 Task: Add a condition where "Skills Is Current's user's skills" in unsolved tickets in your groups.
Action: Mouse moved to (154, 535)
Screenshot: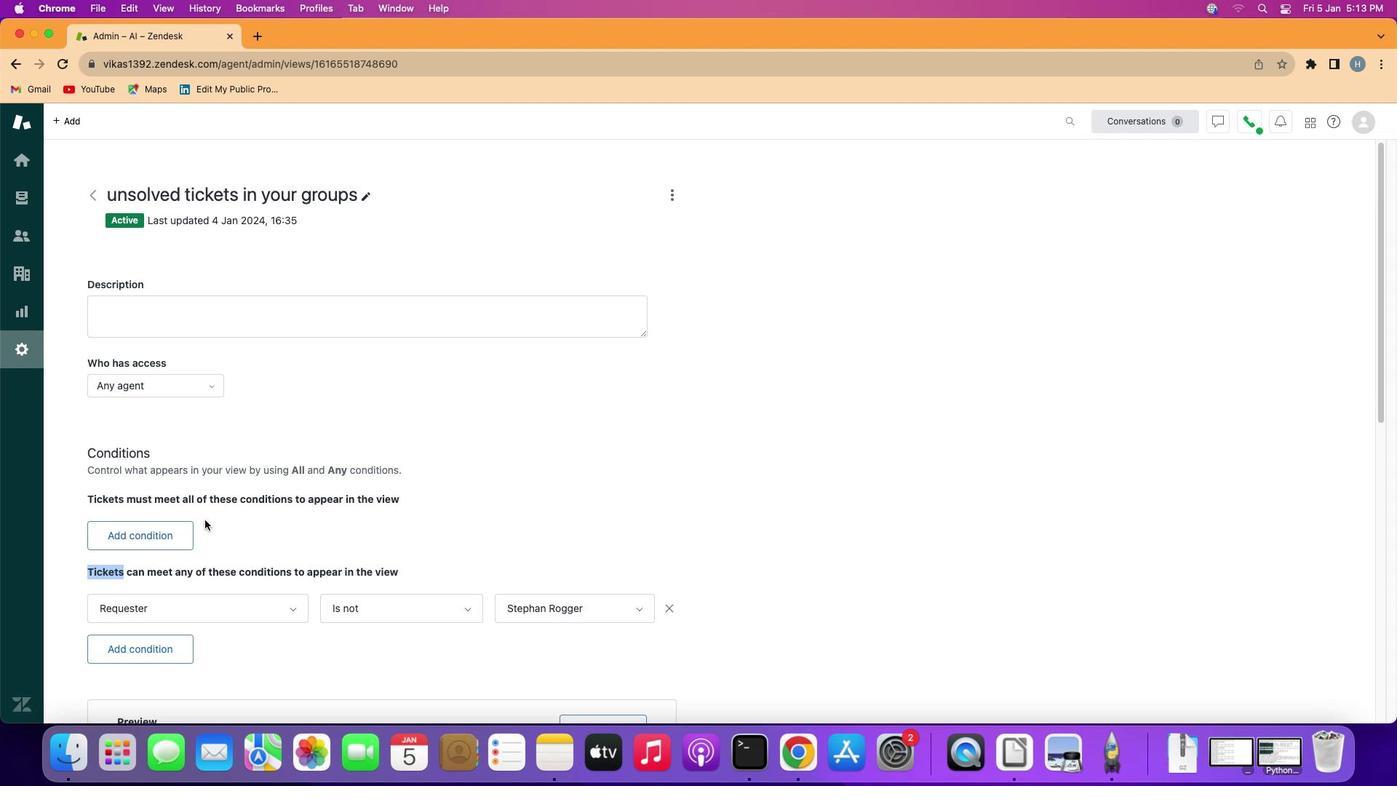 
Action: Mouse pressed left at (154, 535)
Screenshot: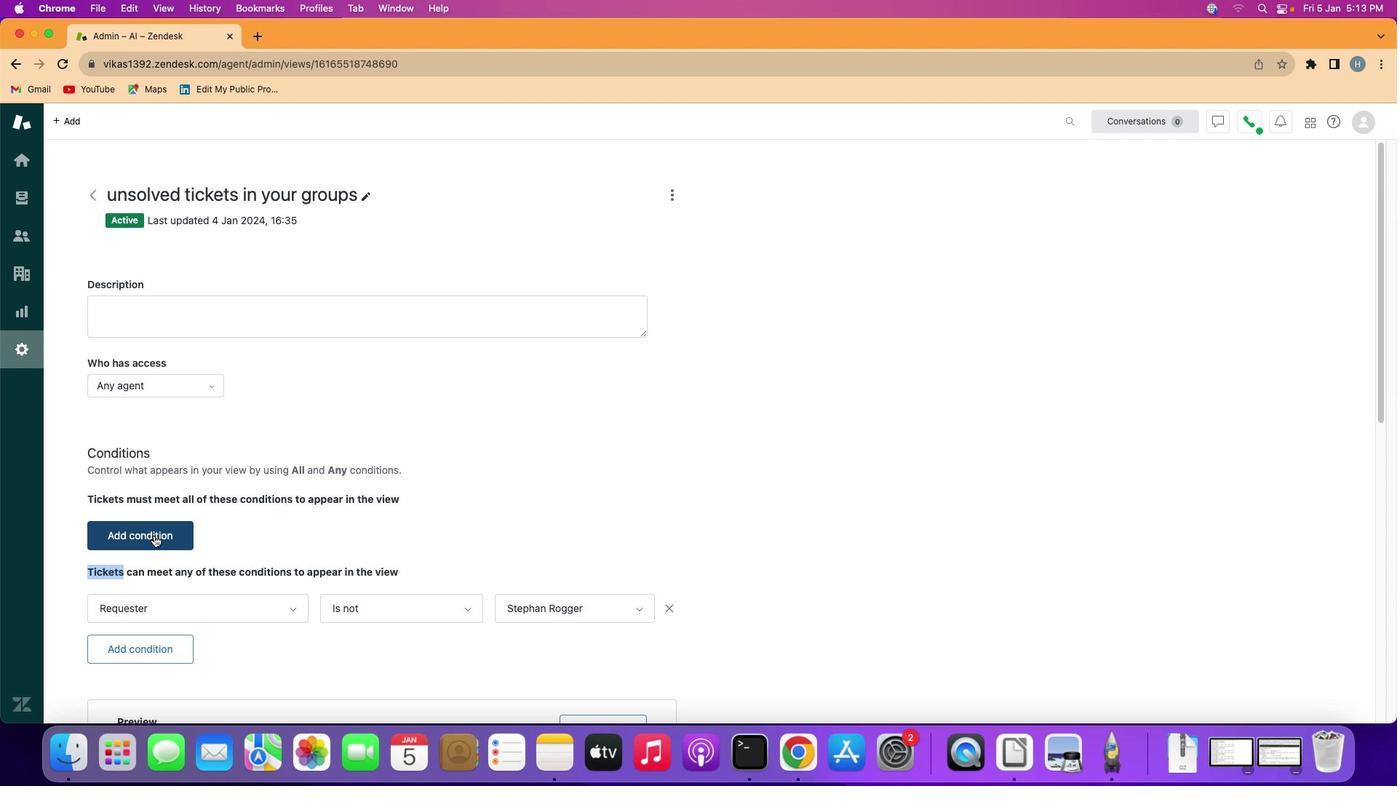 
Action: Mouse moved to (157, 536)
Screenshot: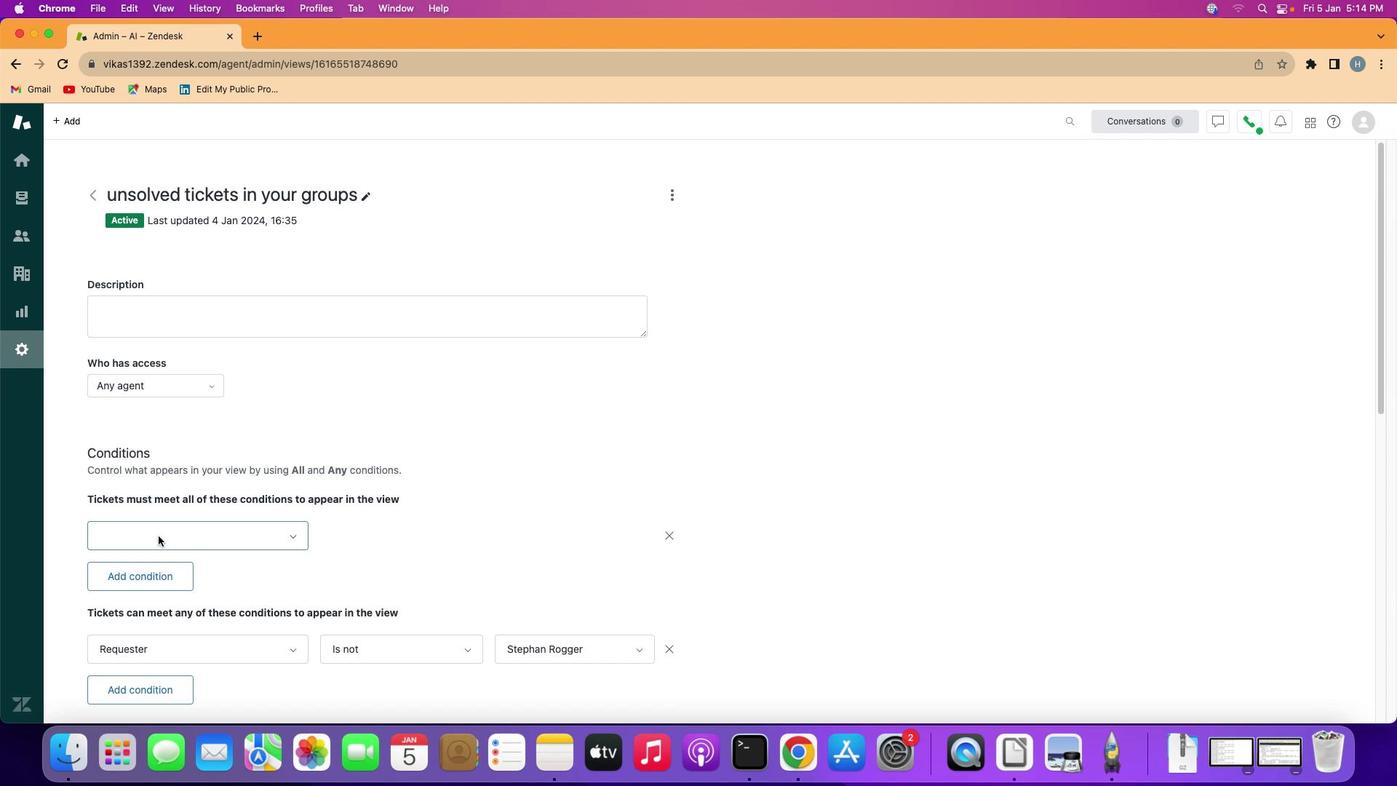 
Action: Mouse pressed left at (157, 536)
Screenshot: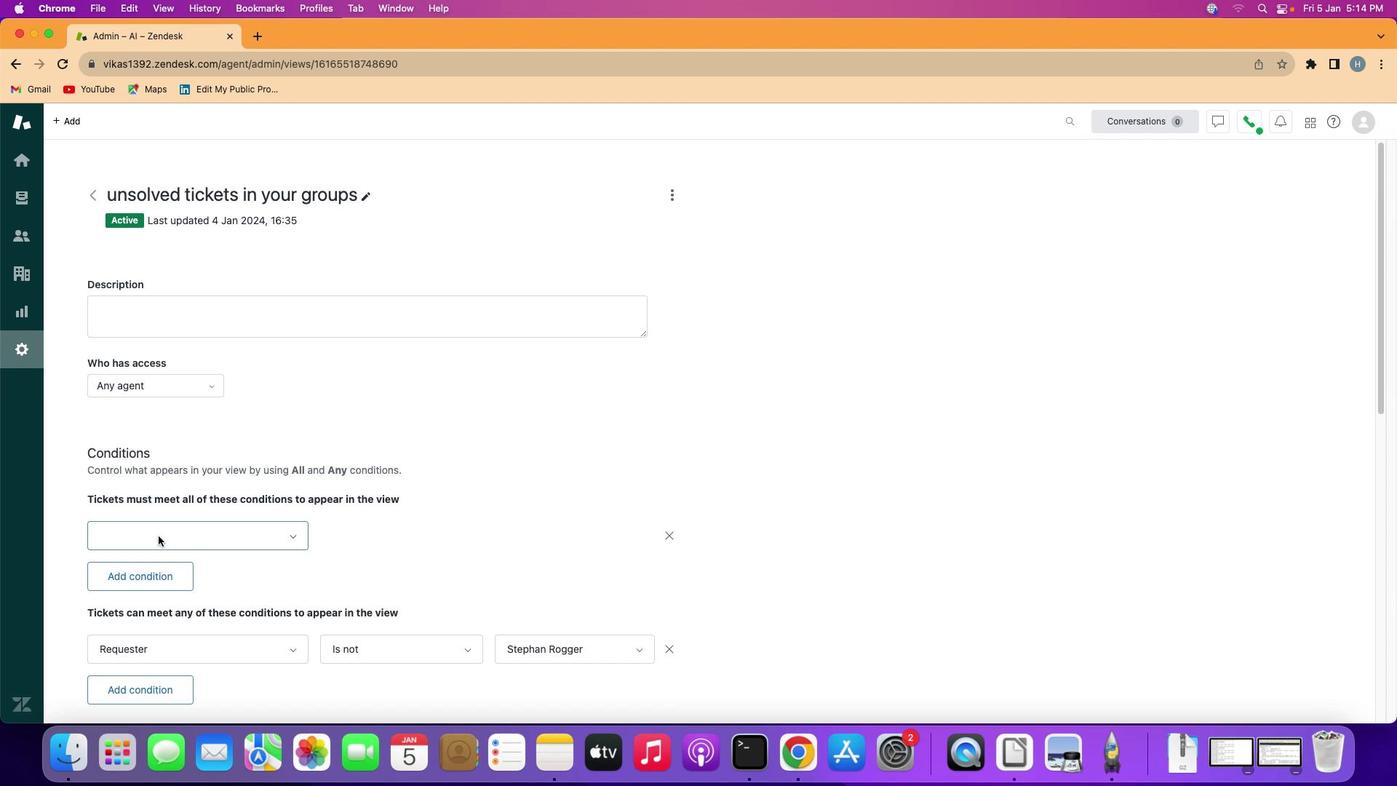 
Action: Mouse moved to (170, 435)
Screenshot: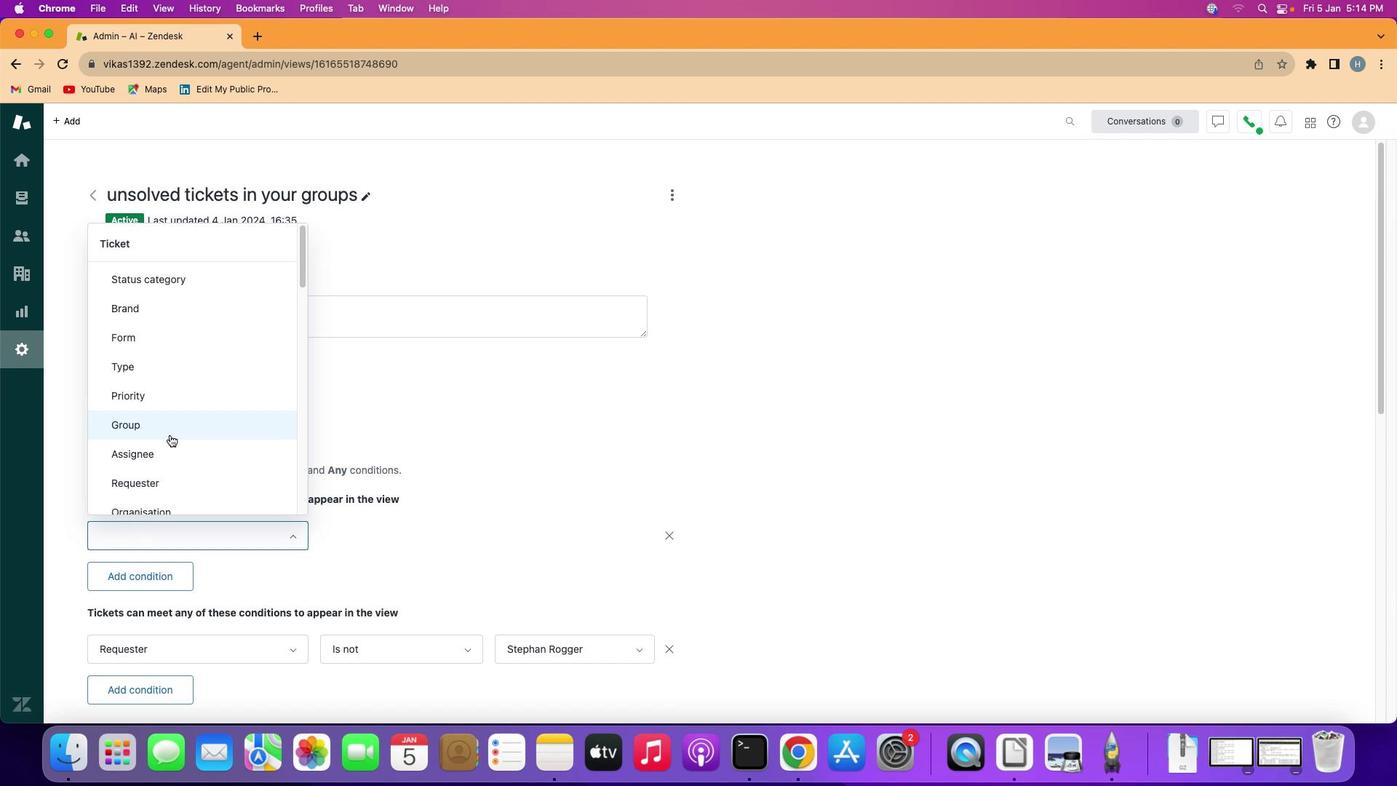 
Action: Mouse scrolled (170, 435) with delta (0, 0)
Screenshot: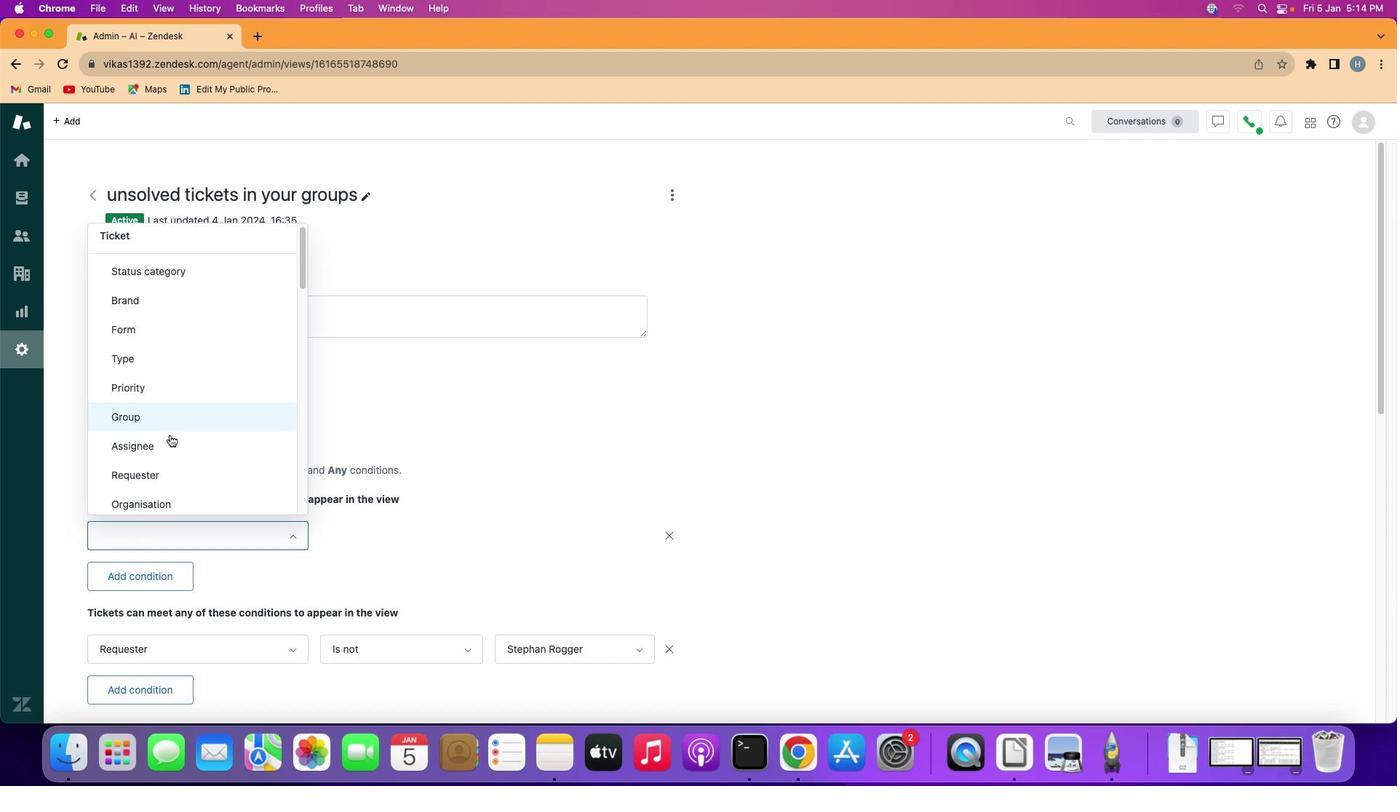 
Action: Mouse scrolled (170, 435) with delta (0, 0)
Screenshot: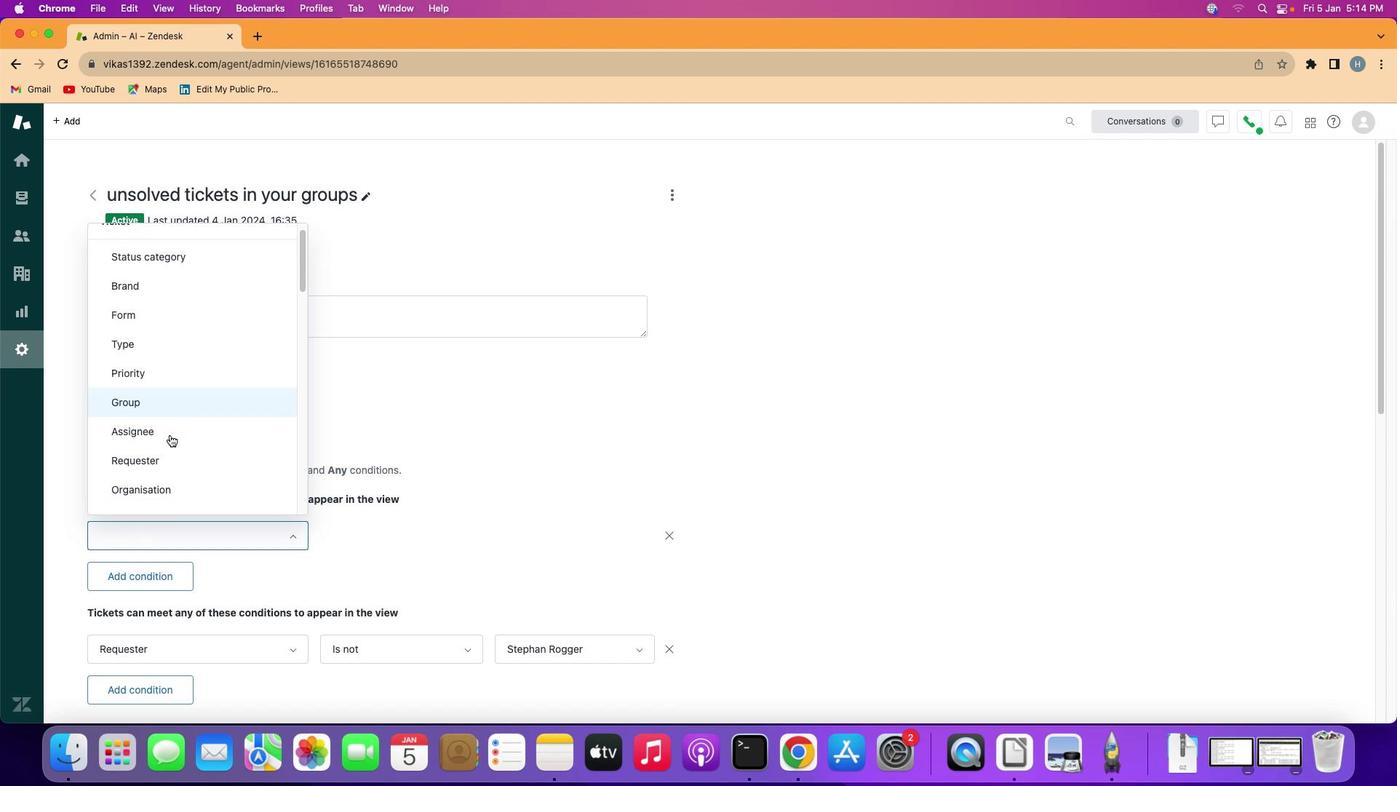 
Action: Mouse scrolled (170, 435) with delta (0, -1)
Screenshot: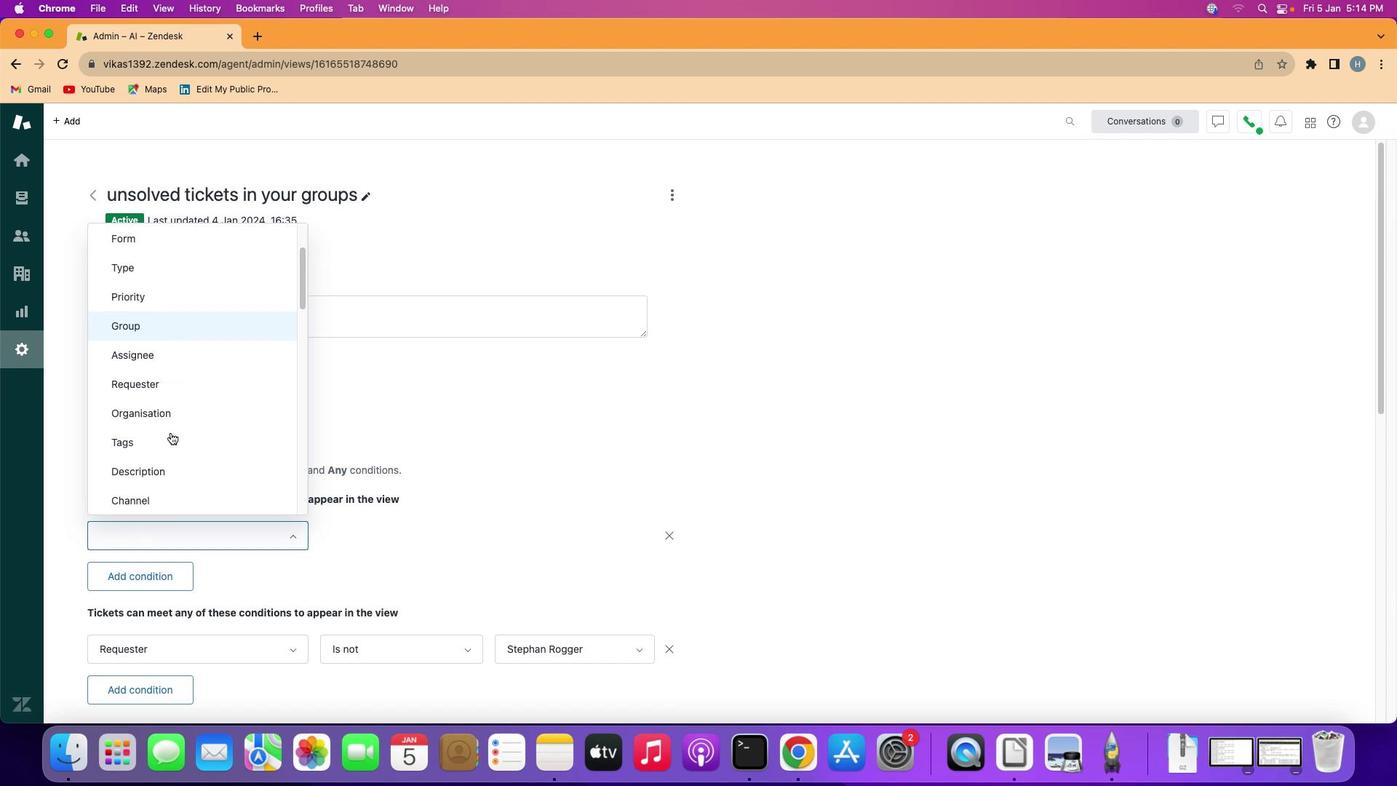 
Action: Mouse scrolled (170, 435) with delta (0, -2)
Screenshot: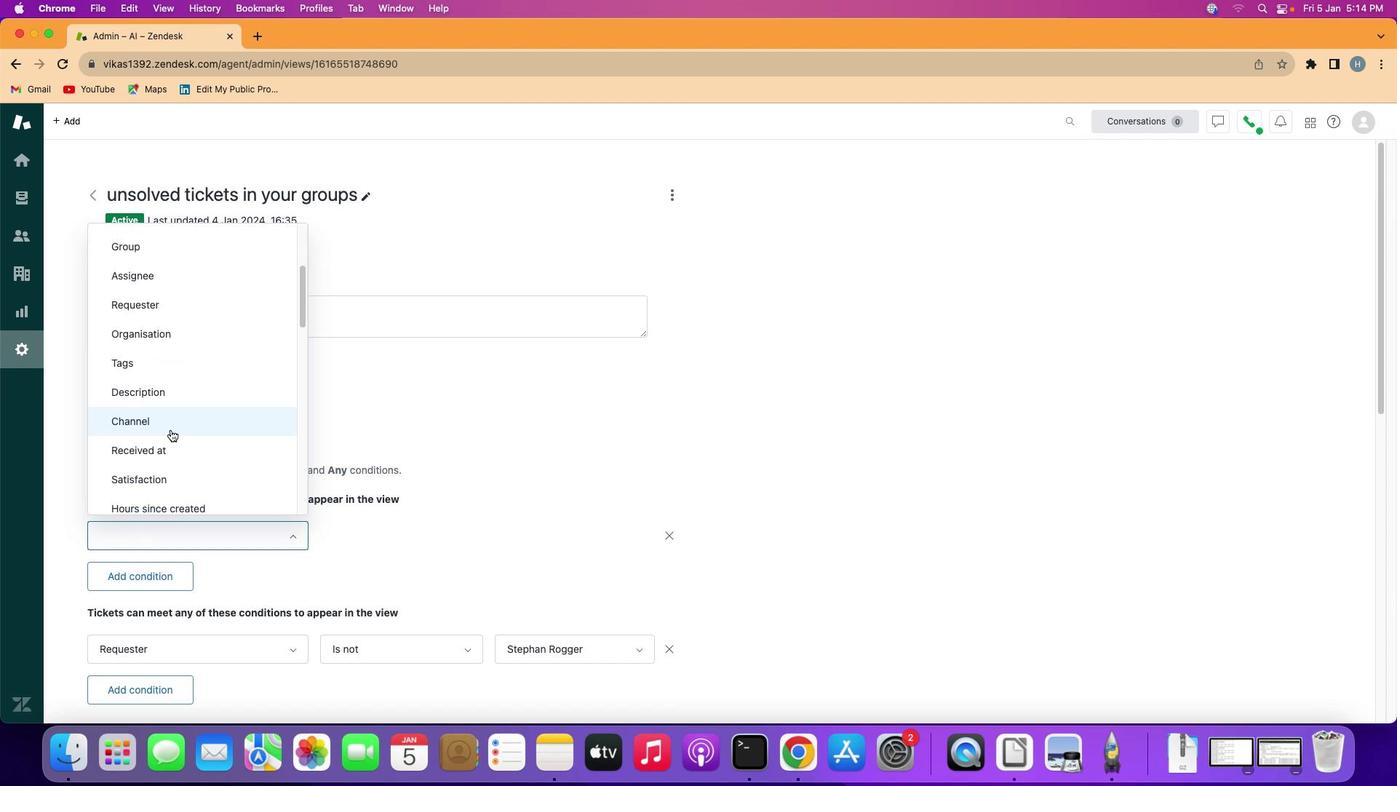 
Action: Mouse scrolled (170, 435) with delta (0, -2)
Screenshot: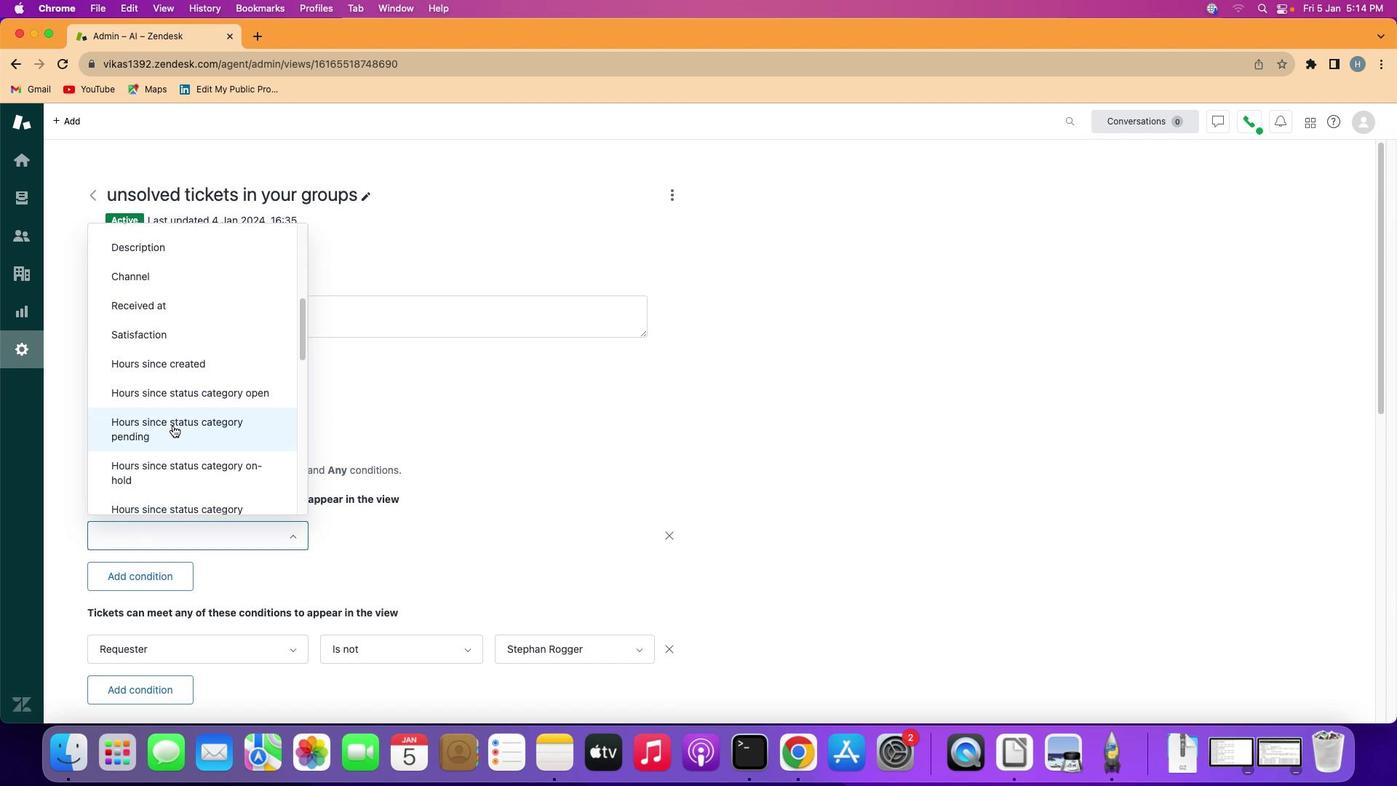 
Action: Mouse moved to (199, 415)
Screenshot: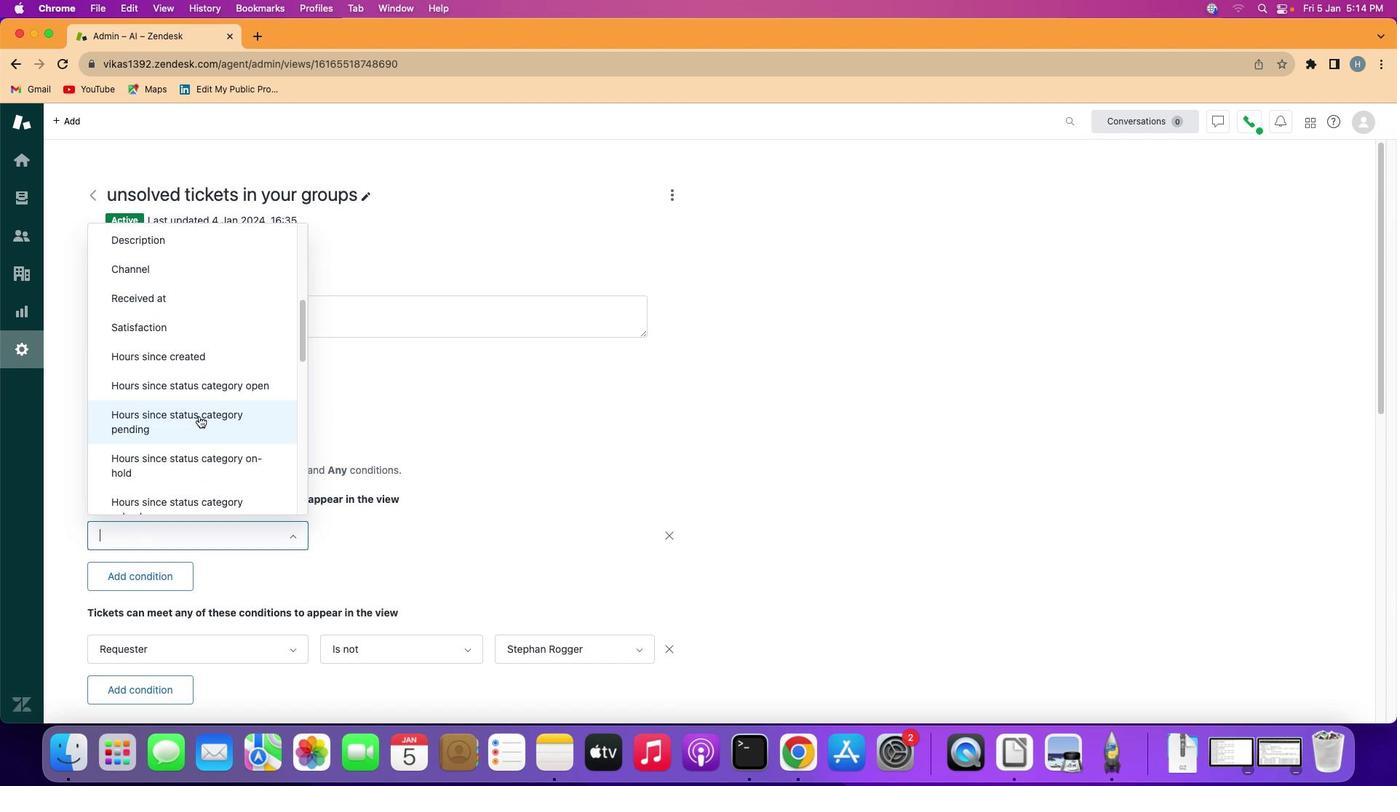 
Action: Mouse scrolled (199, 415) with delta (0, 0)
Screenshot: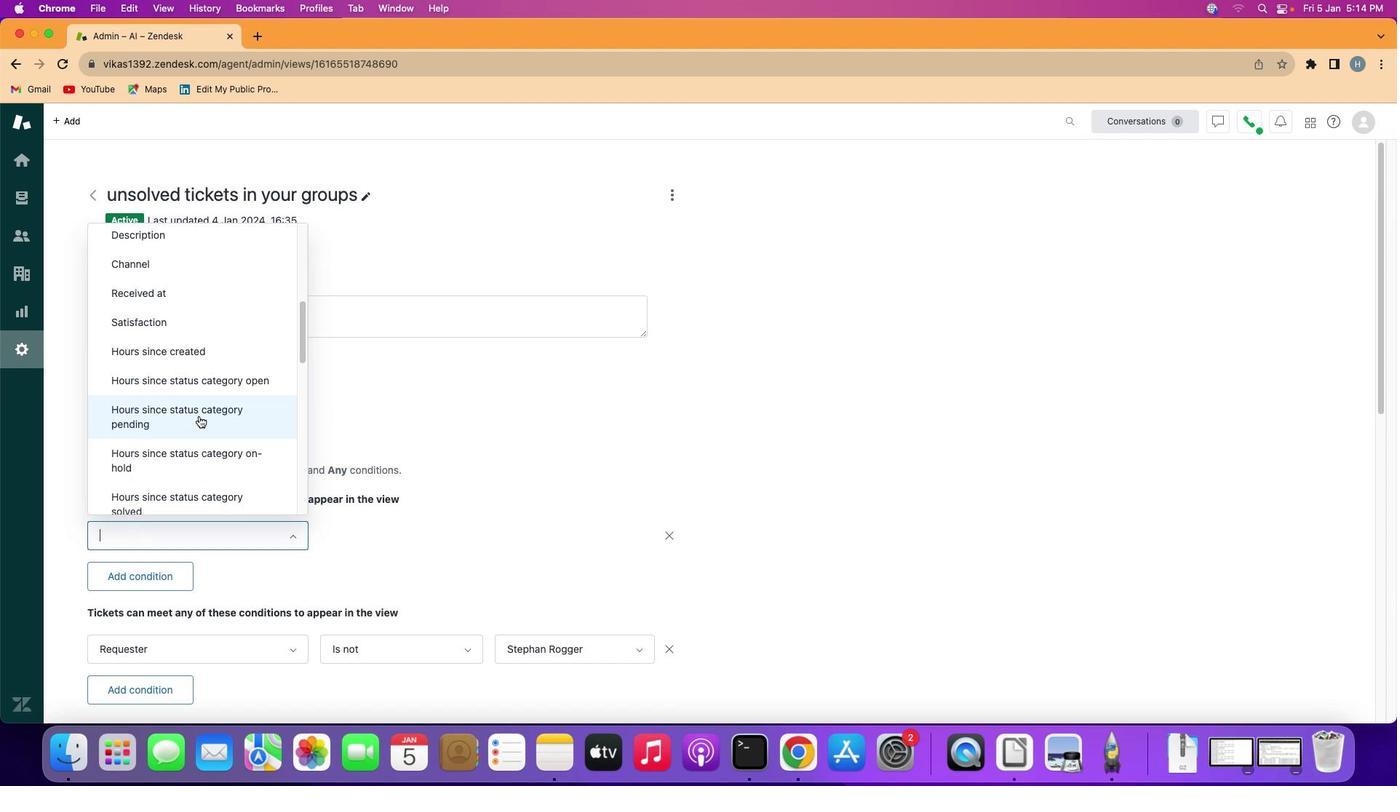 
Action: Mouse scrolled (199, 415) with delta (0, 0)
Screenshot: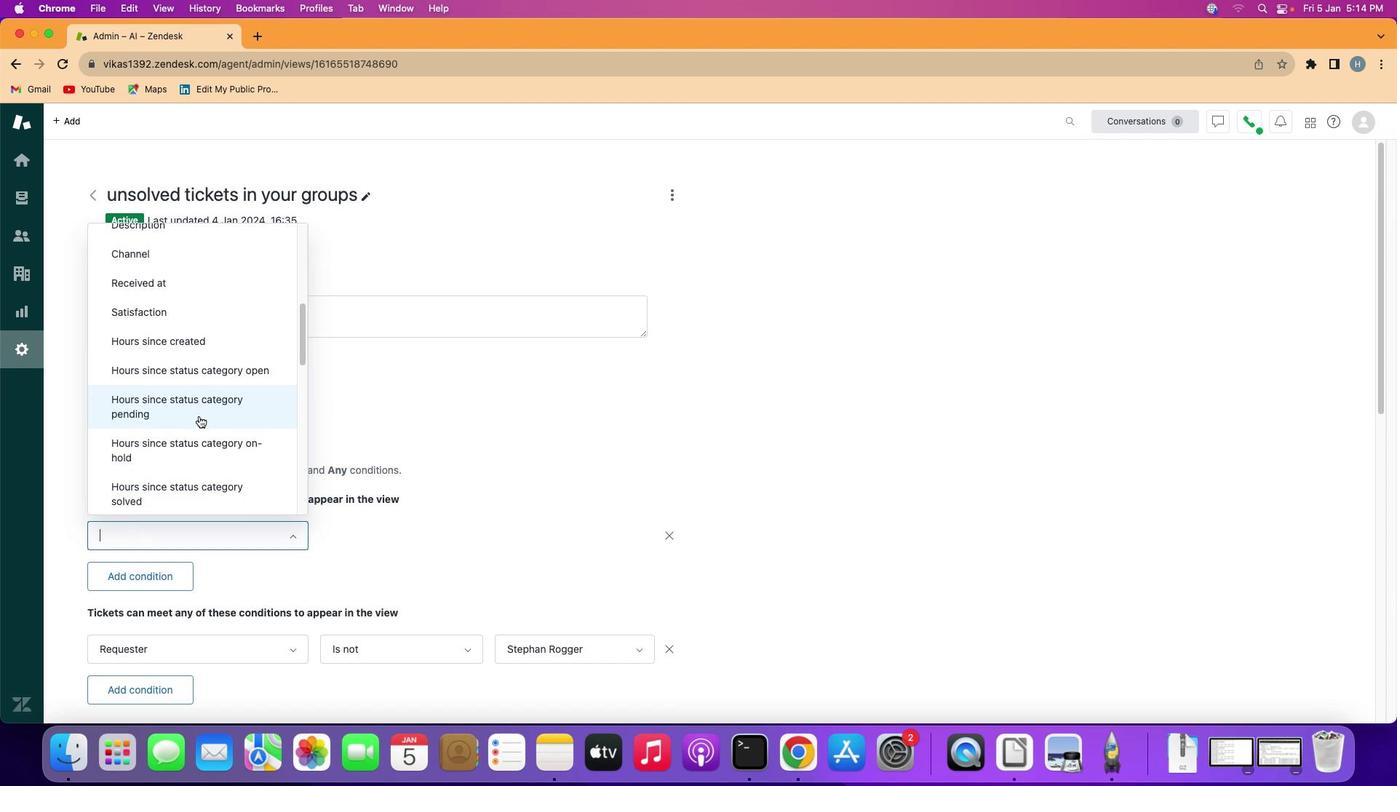 
Action: Mouse scrolled (199, 415) with delta (0, 0)
Screenshot: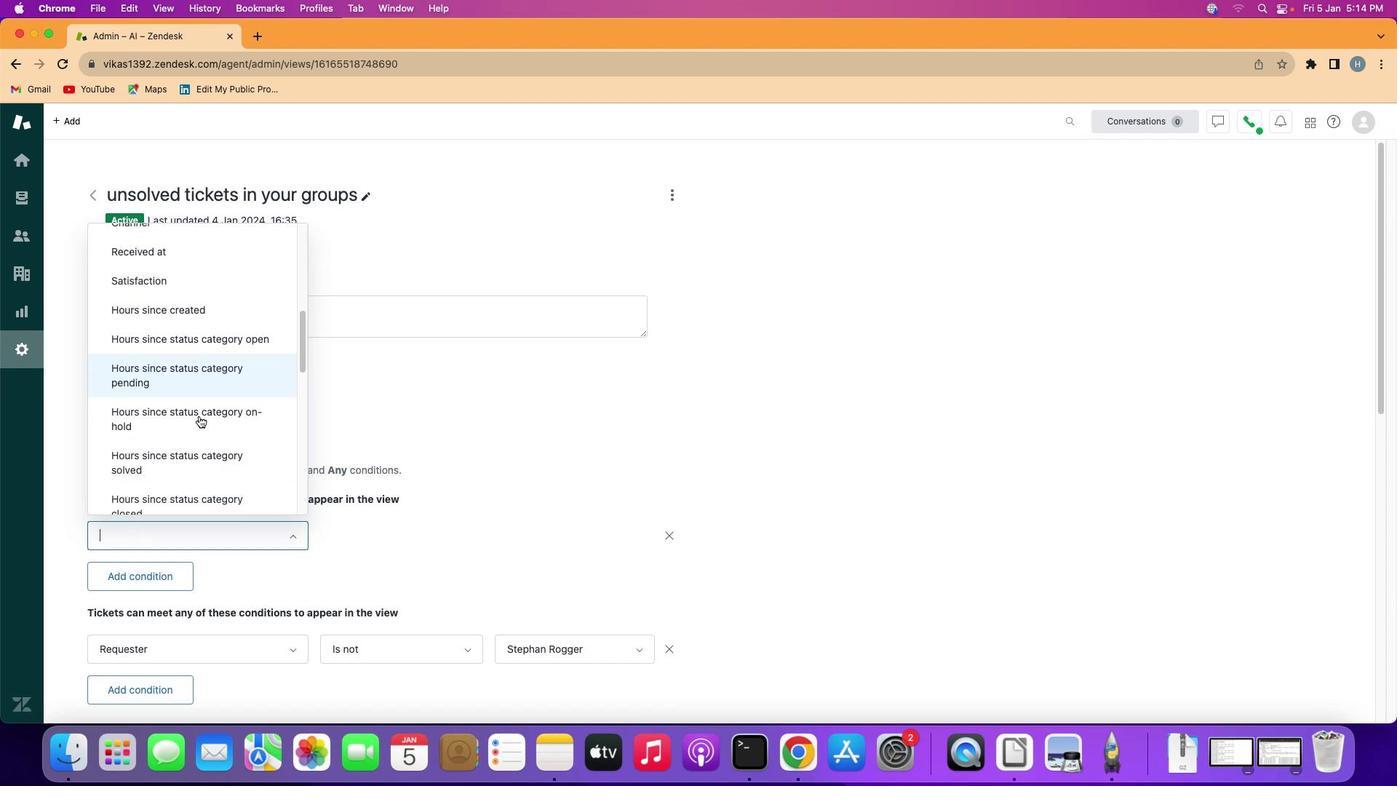 
Action: Mouse scrolled (199, 415) with delta (0, -1)
Screenshot: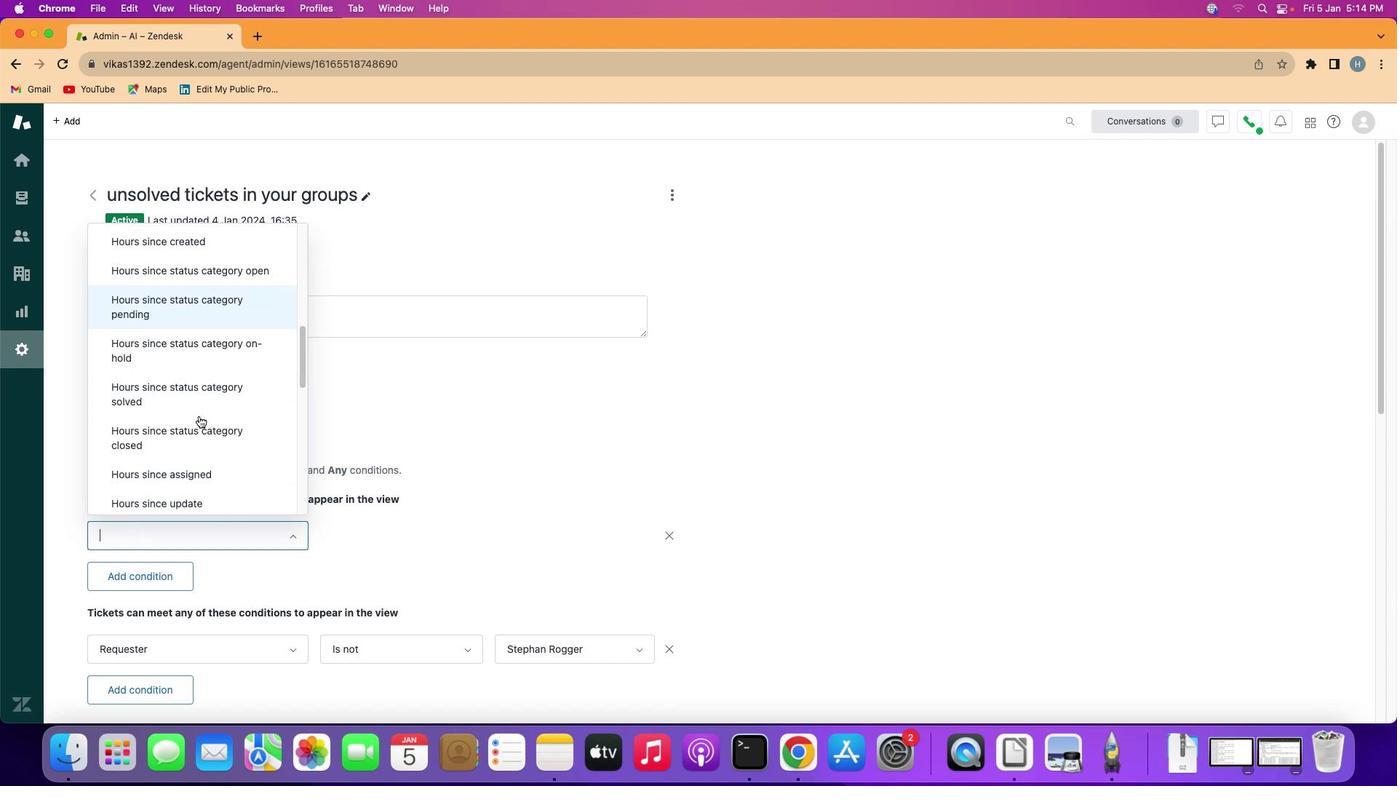 
Action: Mouse scrolled (199, 415) with delta (0, -1)
Screenshot: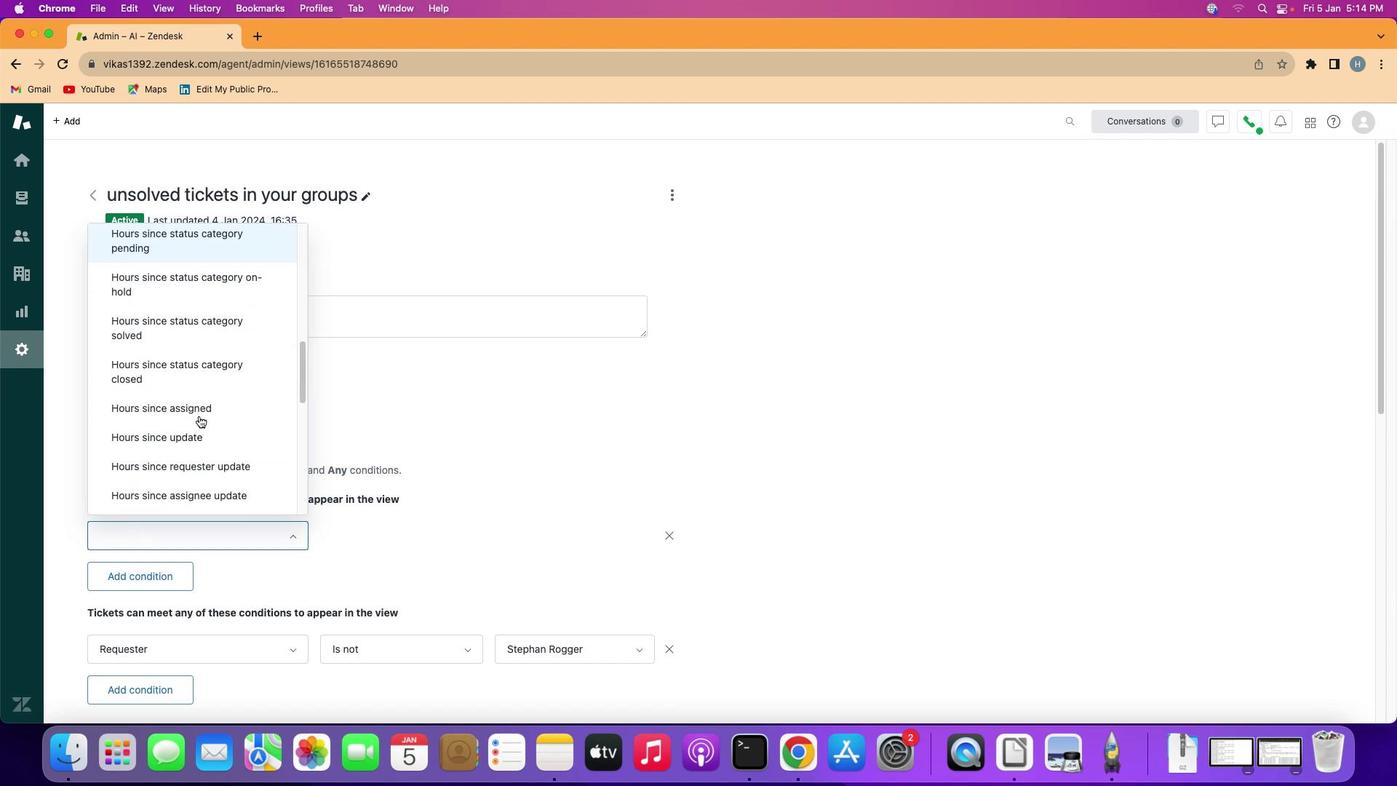 
Action: Mouse scrolled (199, 415) with delta (0, -1)
Screenshot: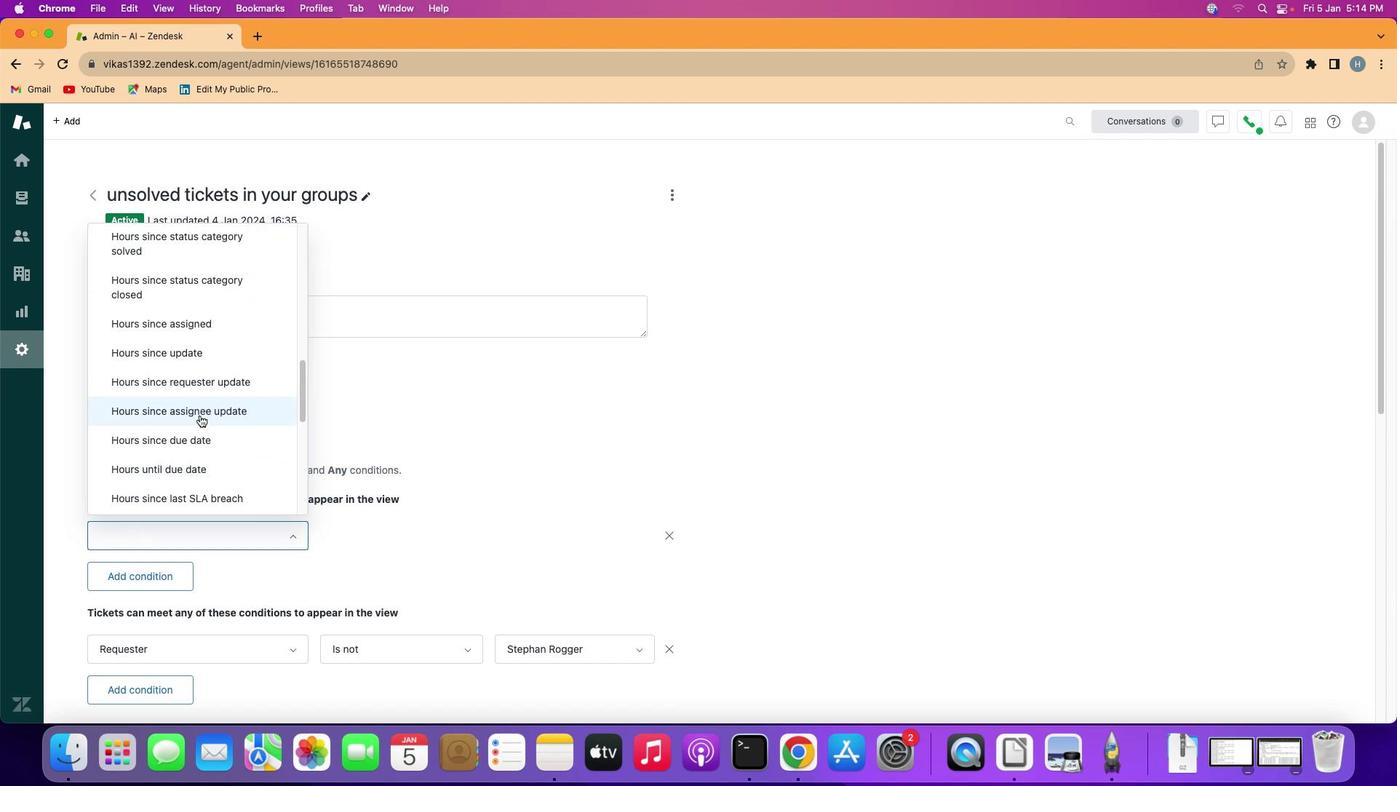 
Action: Mouse moved to (224, 409)
Screenshot: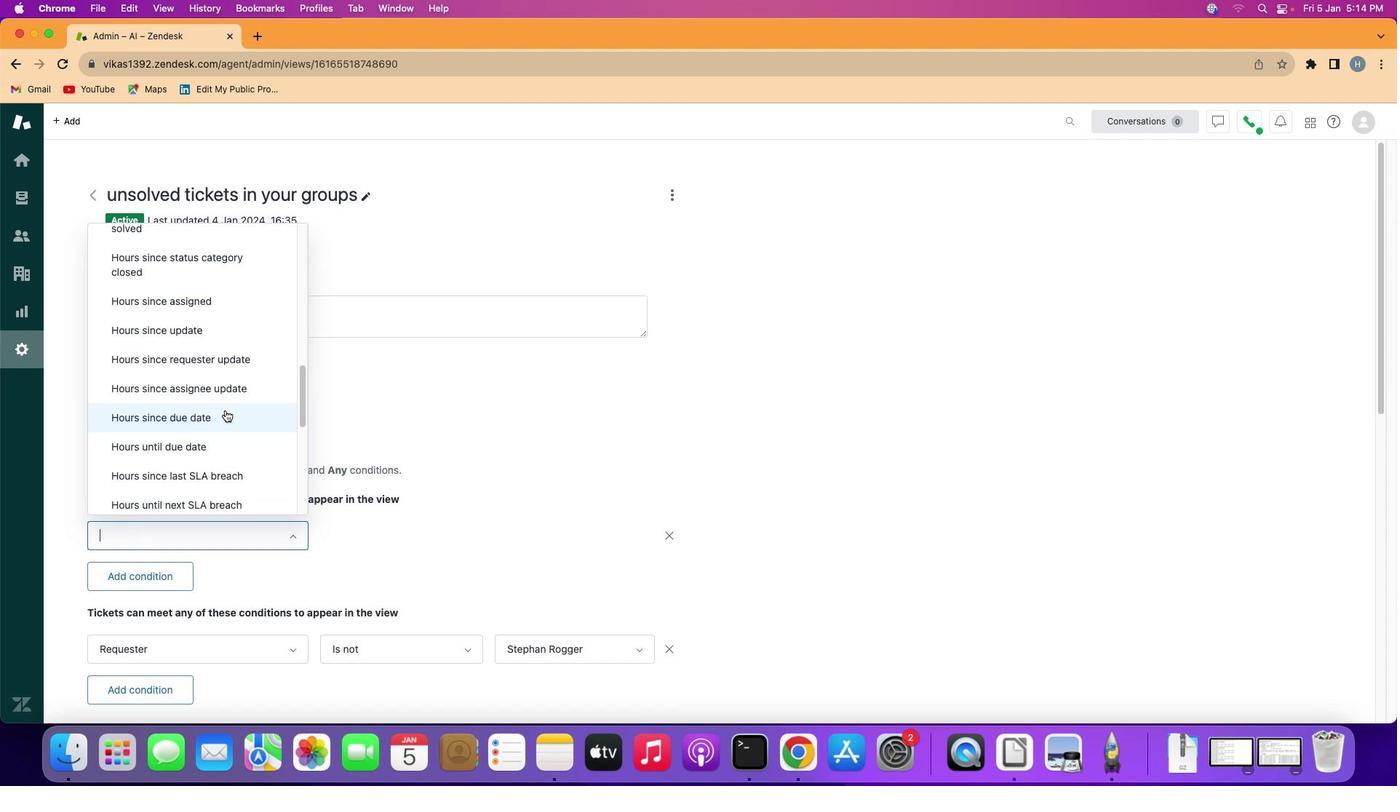 
Action: Mouse scrolled (224, 409) with delta (0, 0)
Screenshot: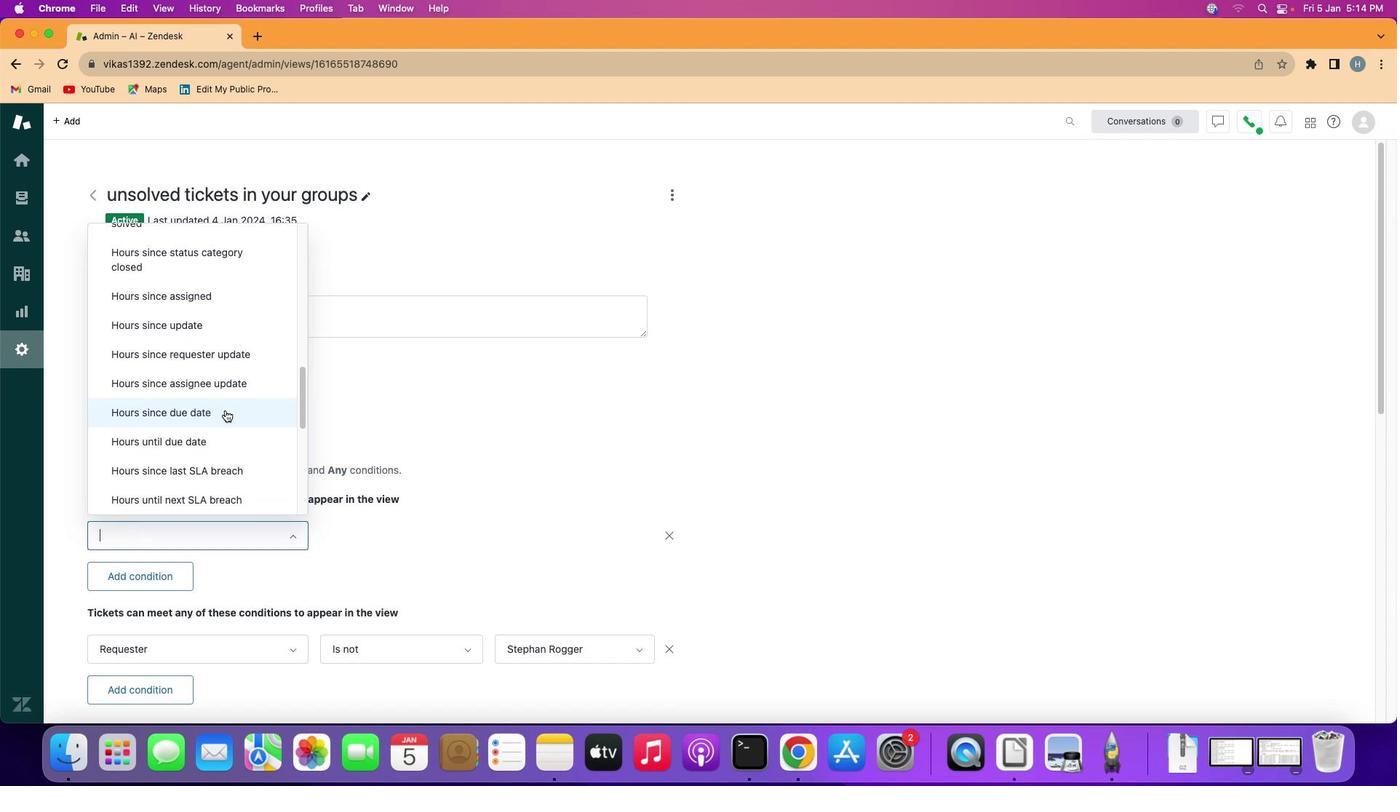 
Action: Mouse scrolled (224, 409) with delta (0, -1)
Screenshot: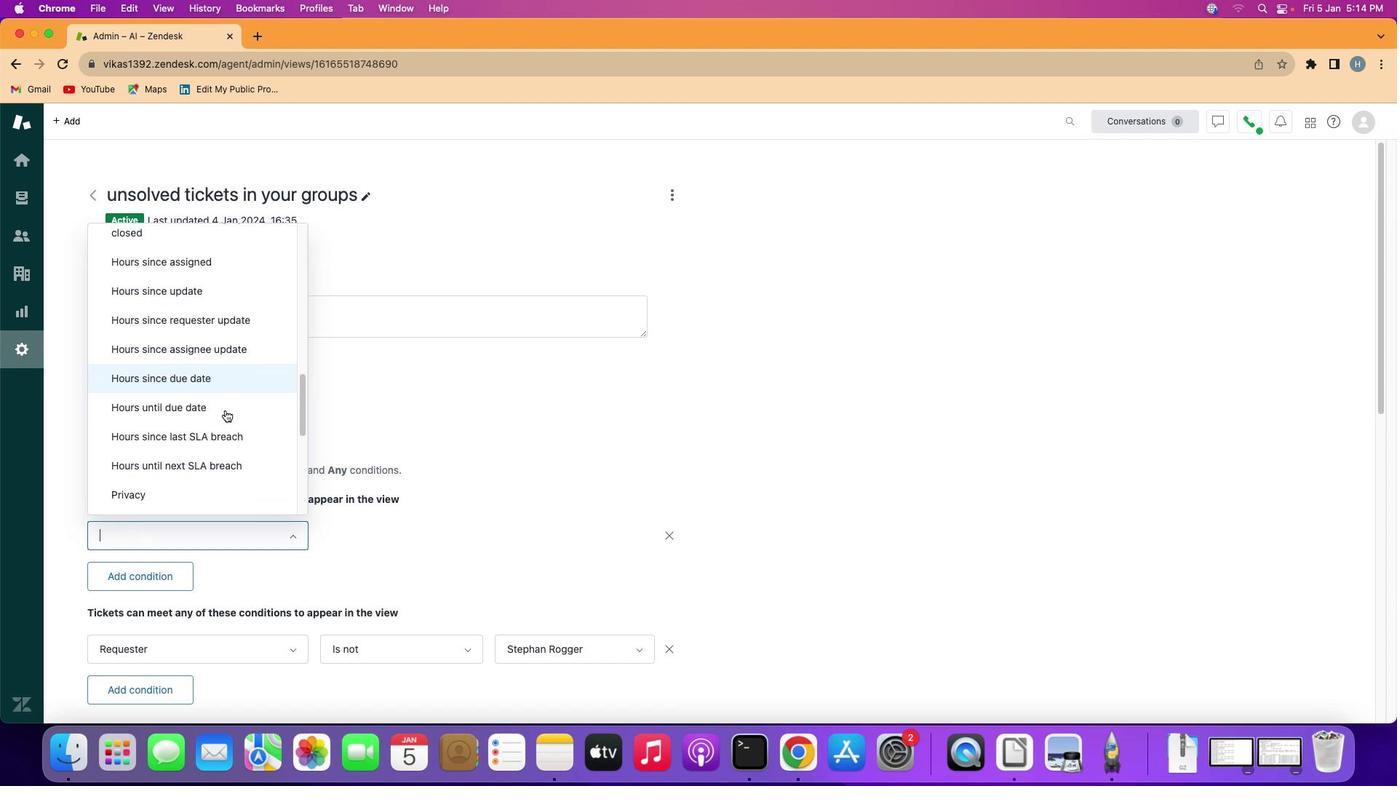 
Action: Mouse scrolled (224, 409) with delta (0, 0)
Screenshot: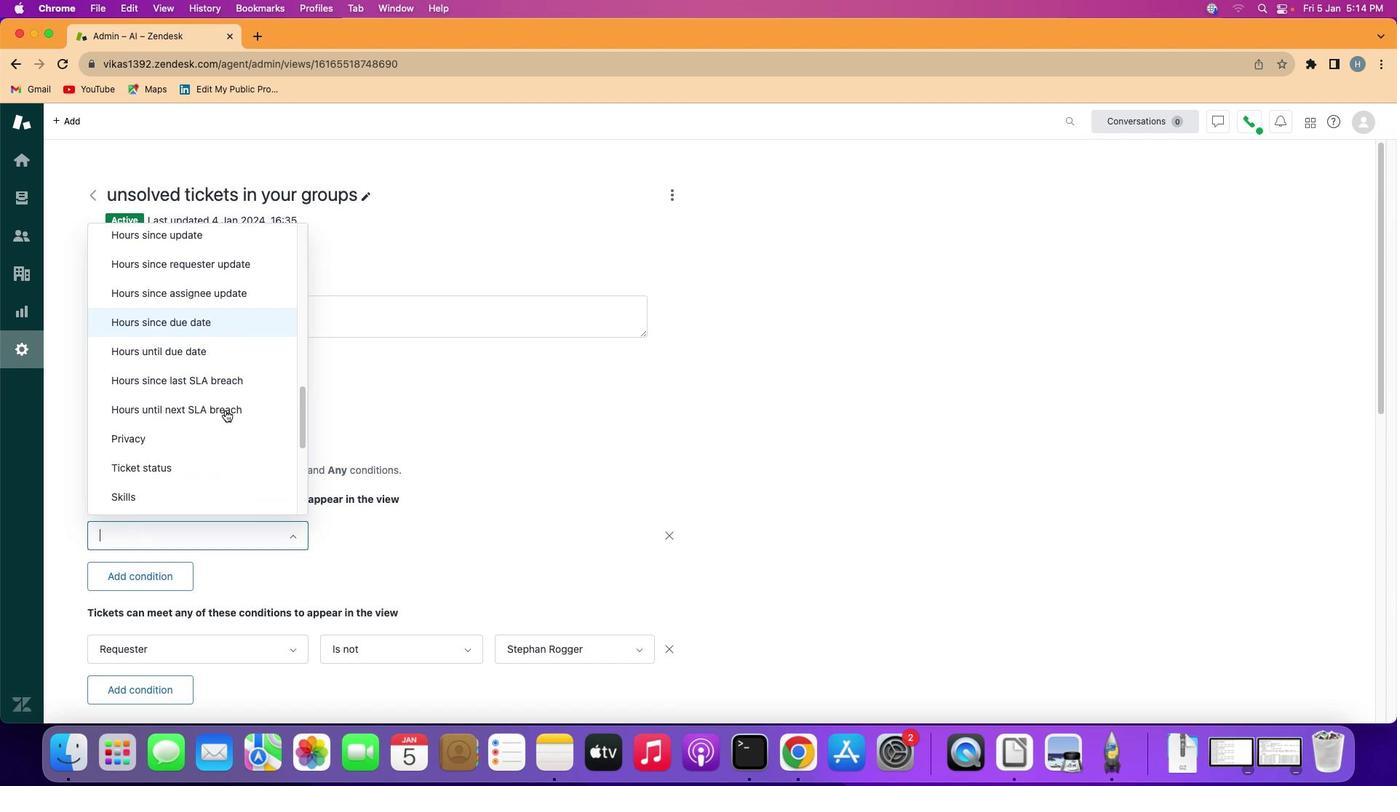 
Action: Mouse scrolled (224, 409) with delta (0, -2)
Screenshot: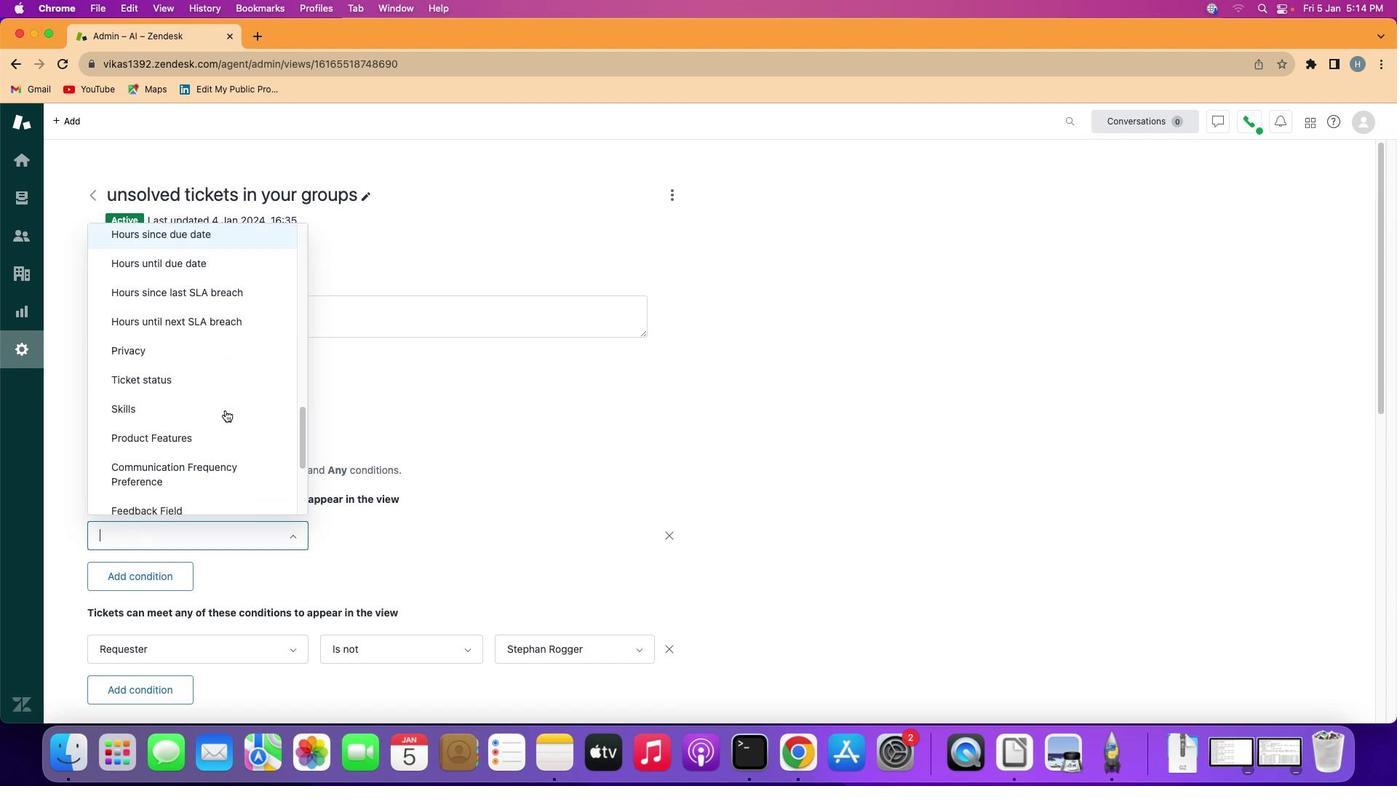 
Action: Mouse scrolled (224, 409) with delta (0, -2)
Screenshot: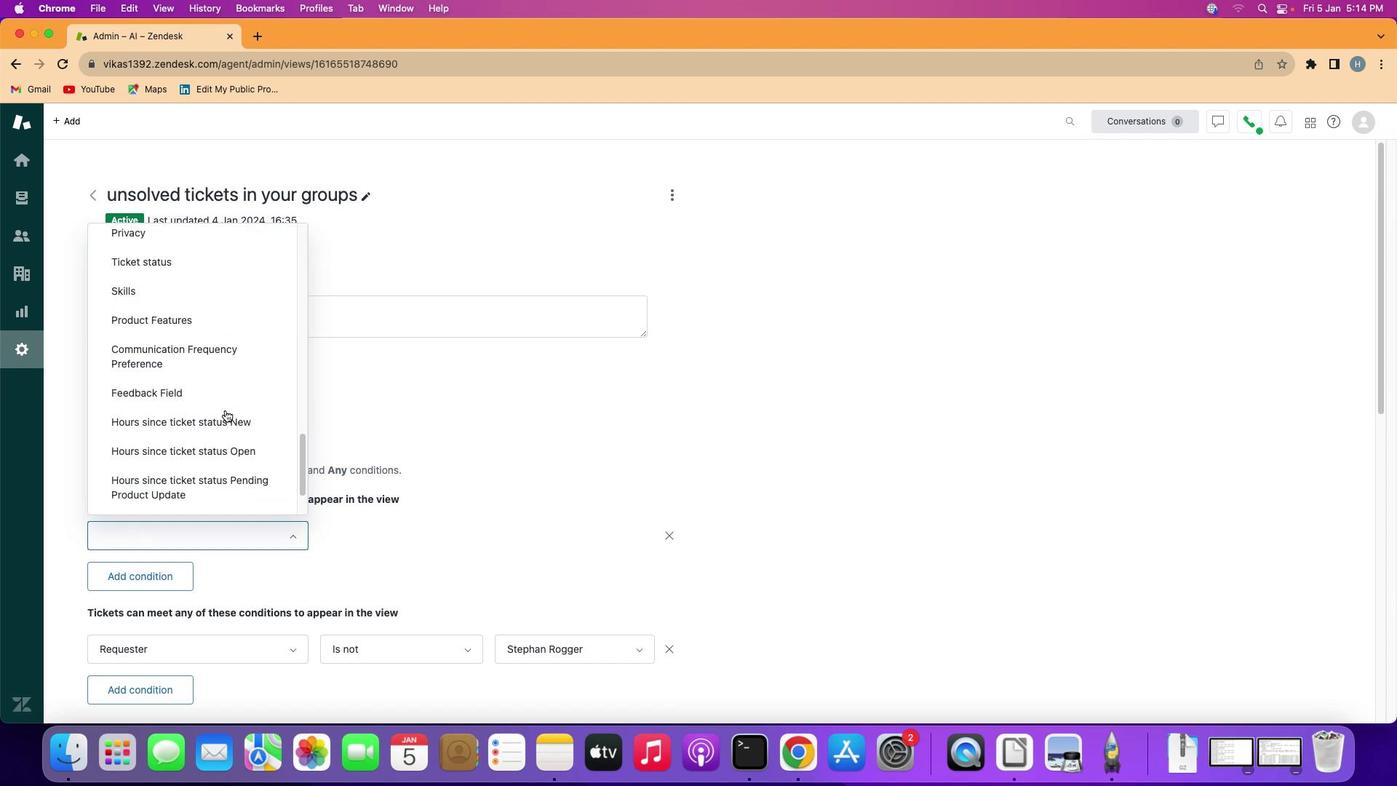 
Action: Mouse moved to (222, 270)
Screenshot: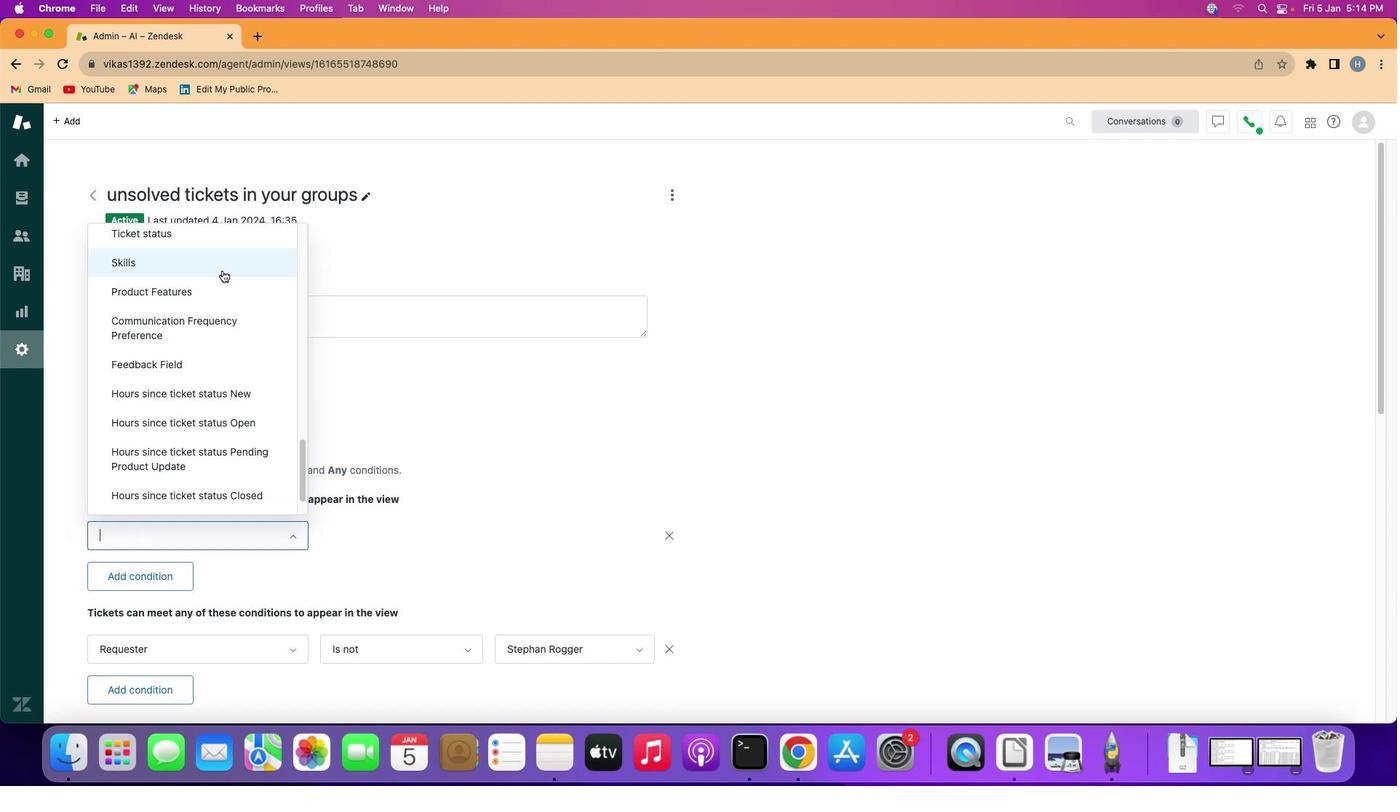 
Action: Mouse pressed left at (222, 270)
Screenshot: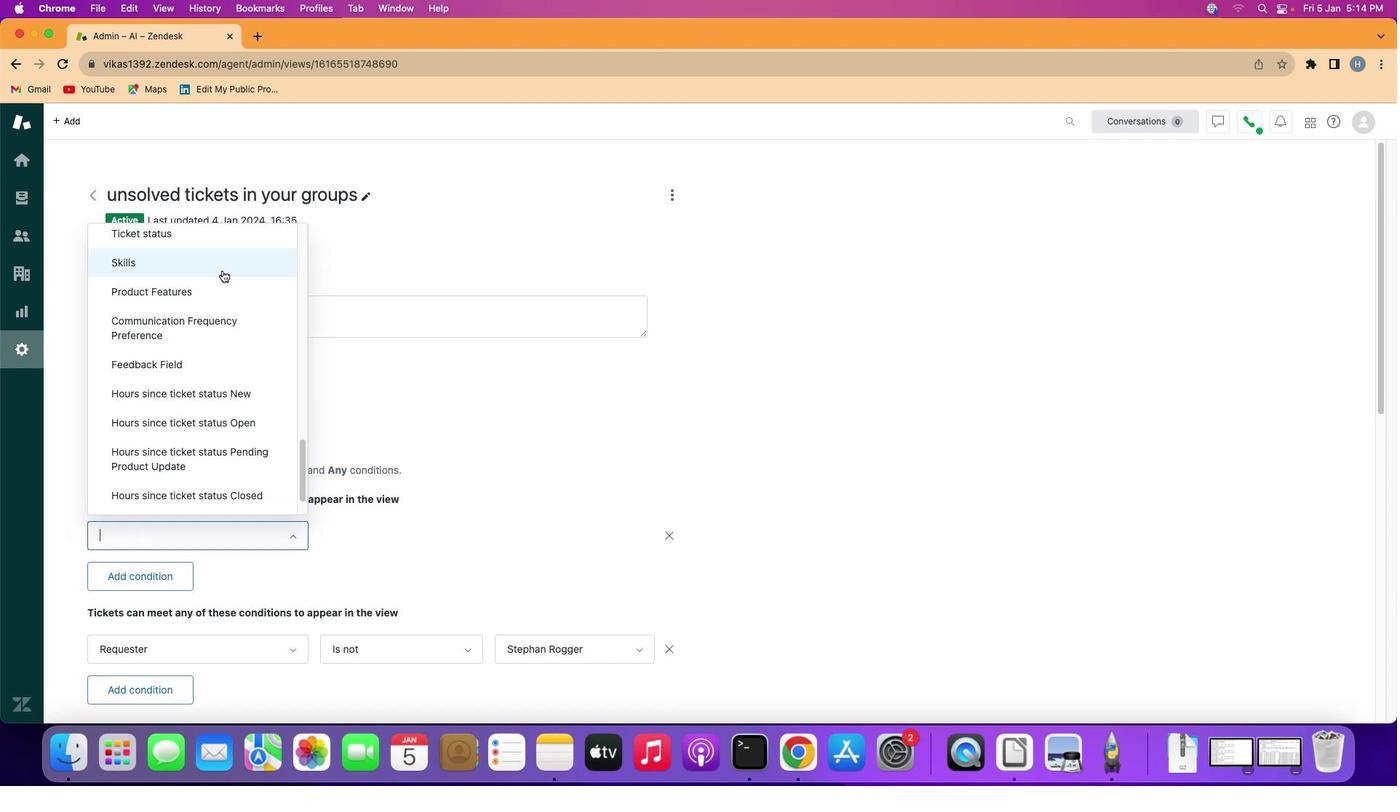 
Action: Mouse moved to (393, 534)
Screenshot: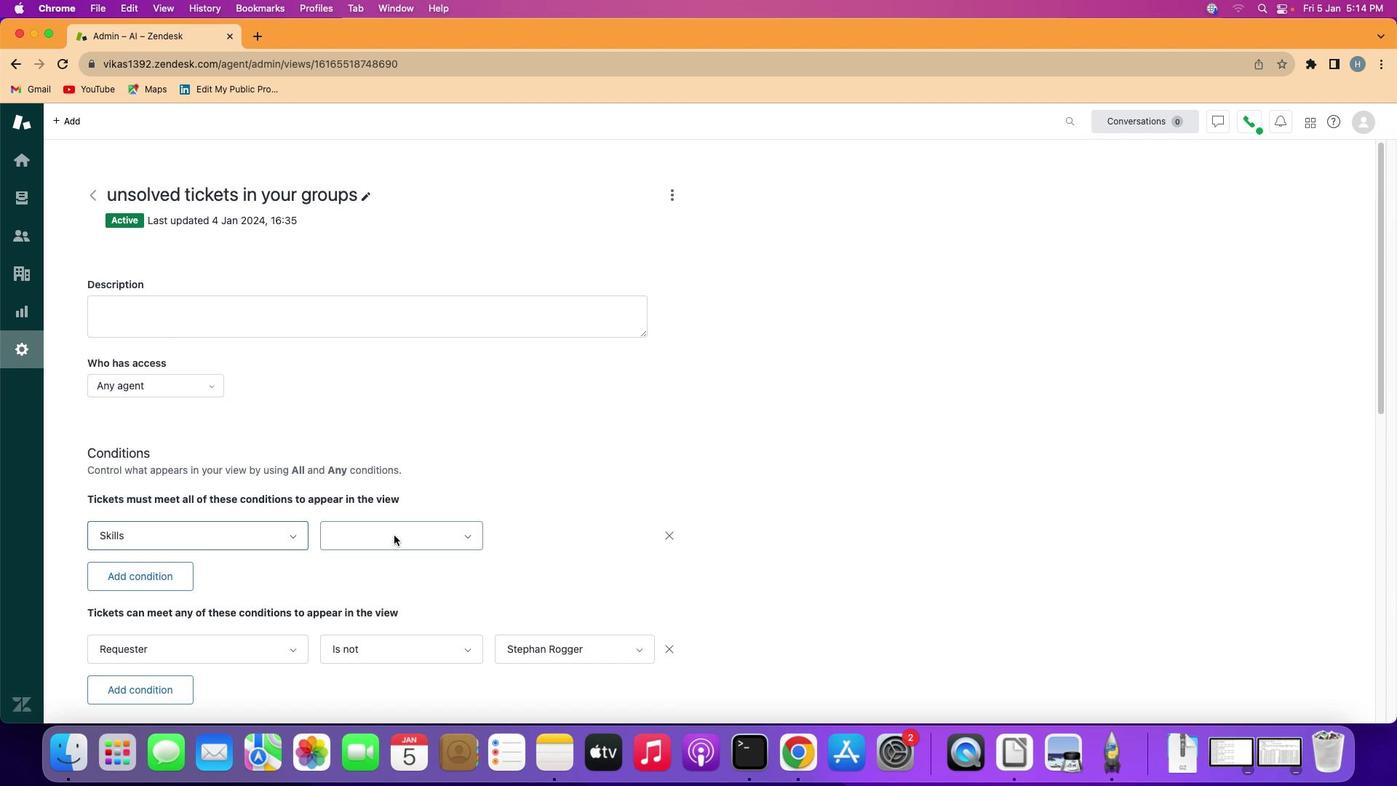 
Action: Mouse pressed left at (393, 534)
Screenshot: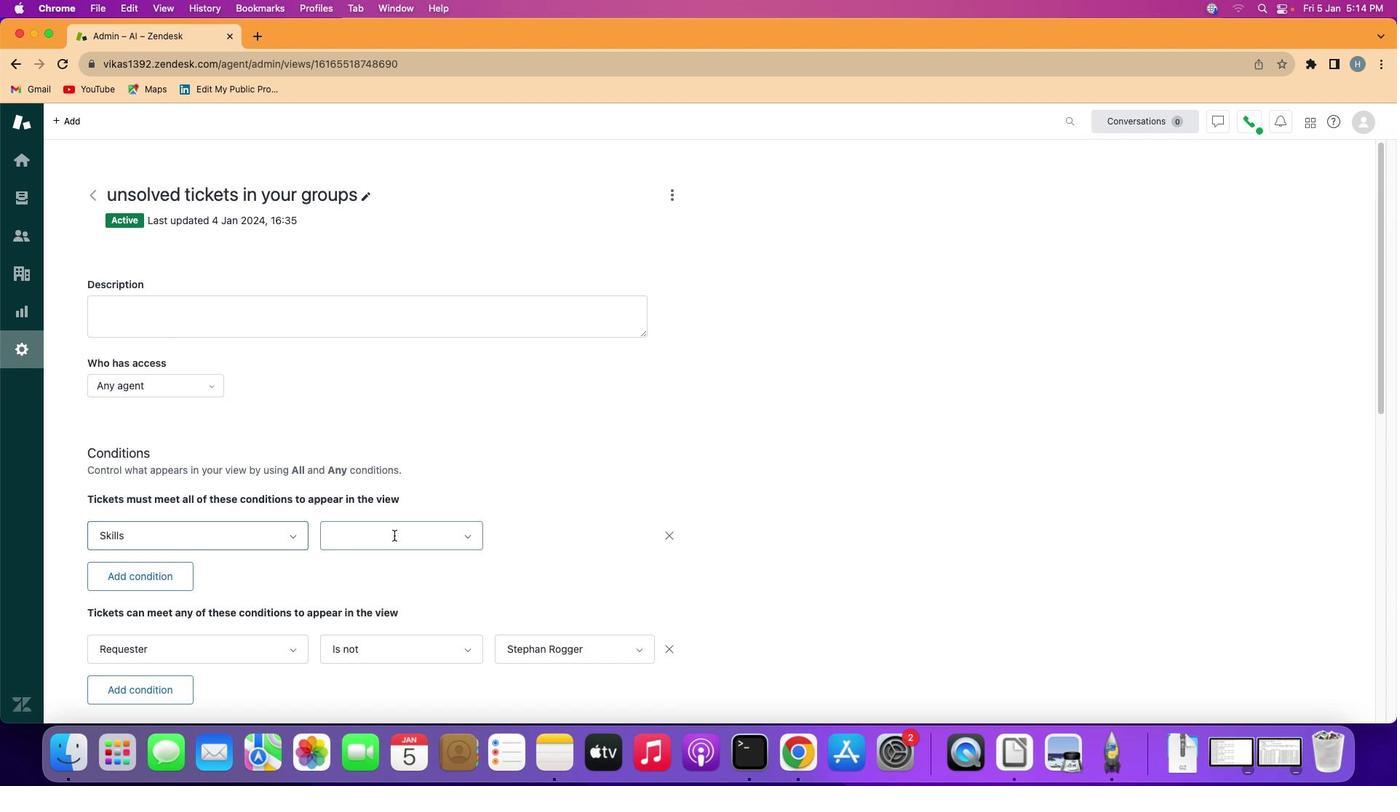 
Action: Mouse moved to (393, 578)
Screenshot: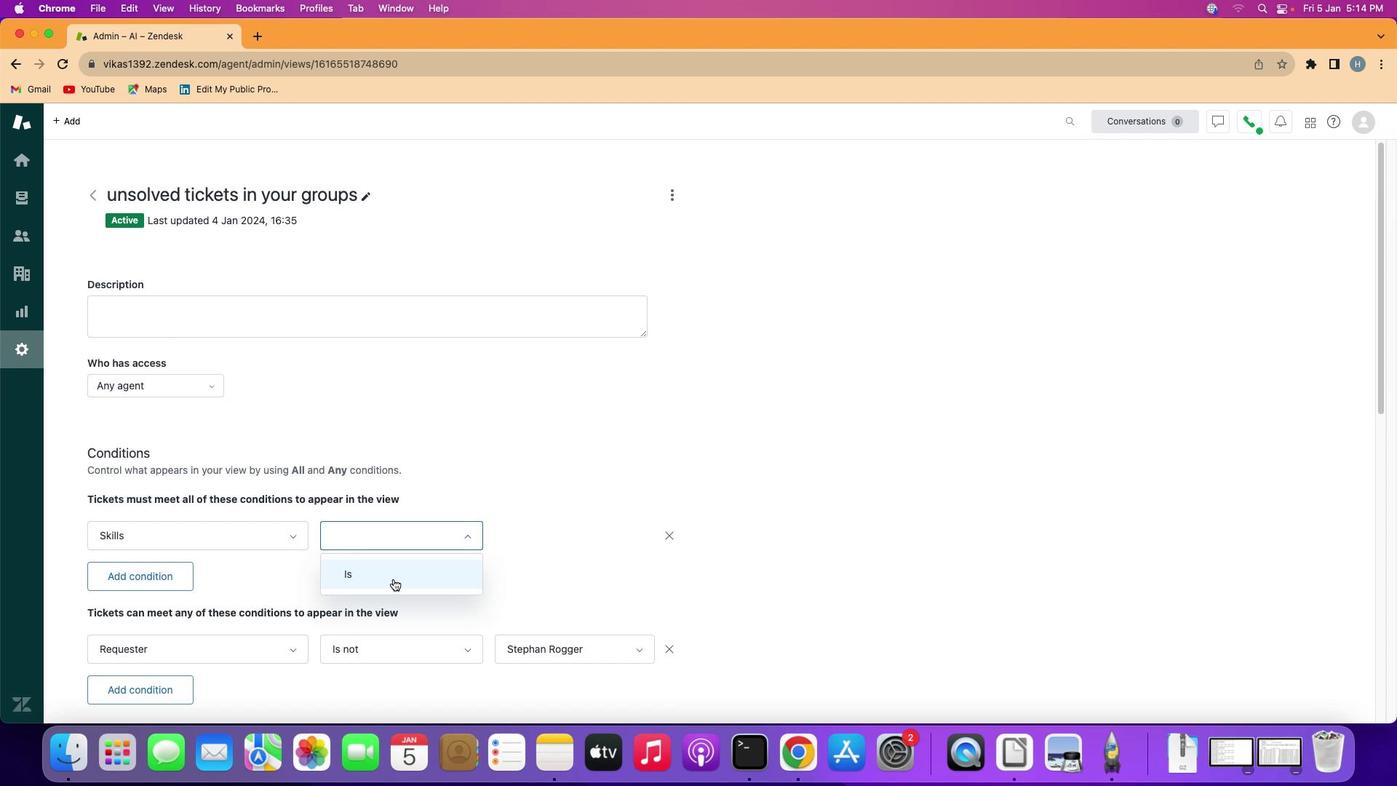 
Action: Mouse pressed left at (393, 578)
Screenshot: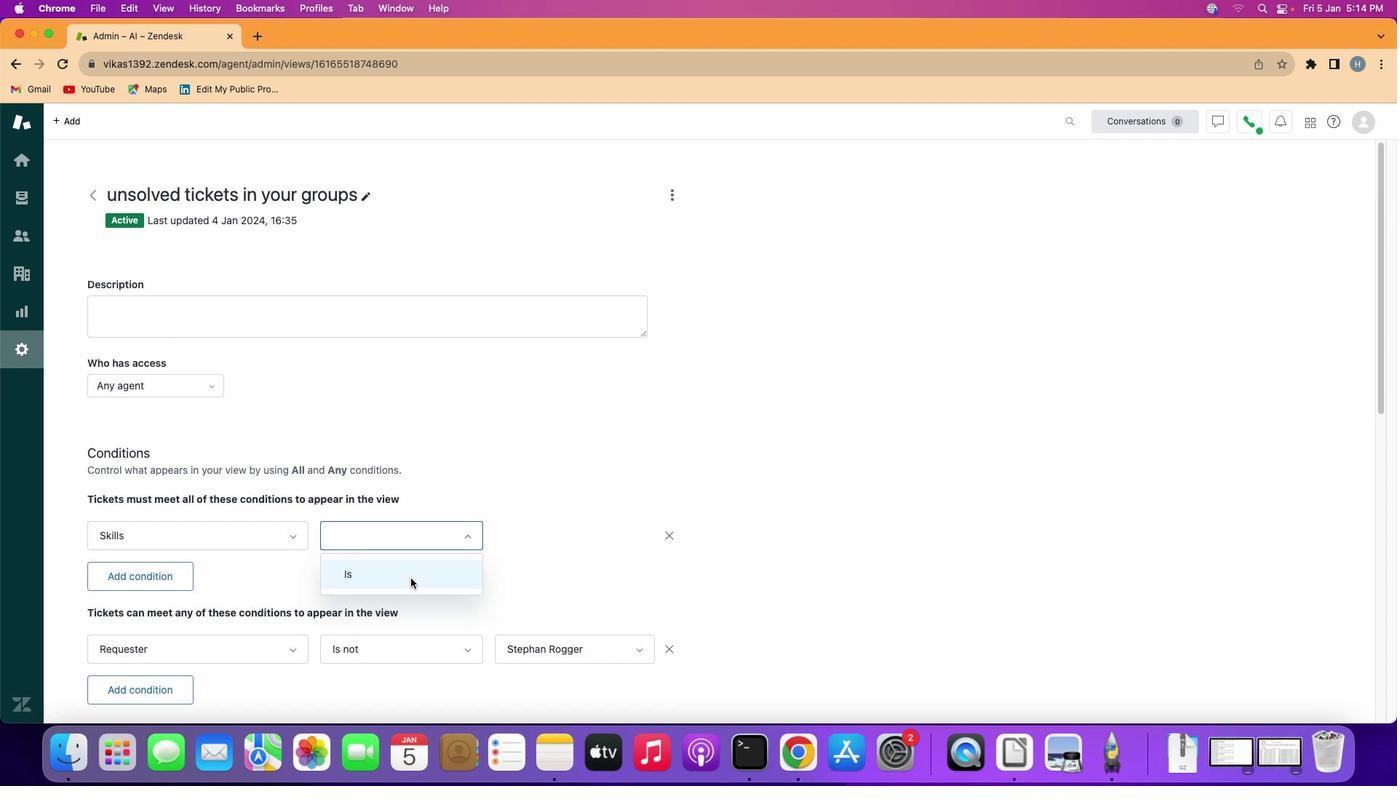 
Action: Mouse moved to (553, 537)
Screenshot: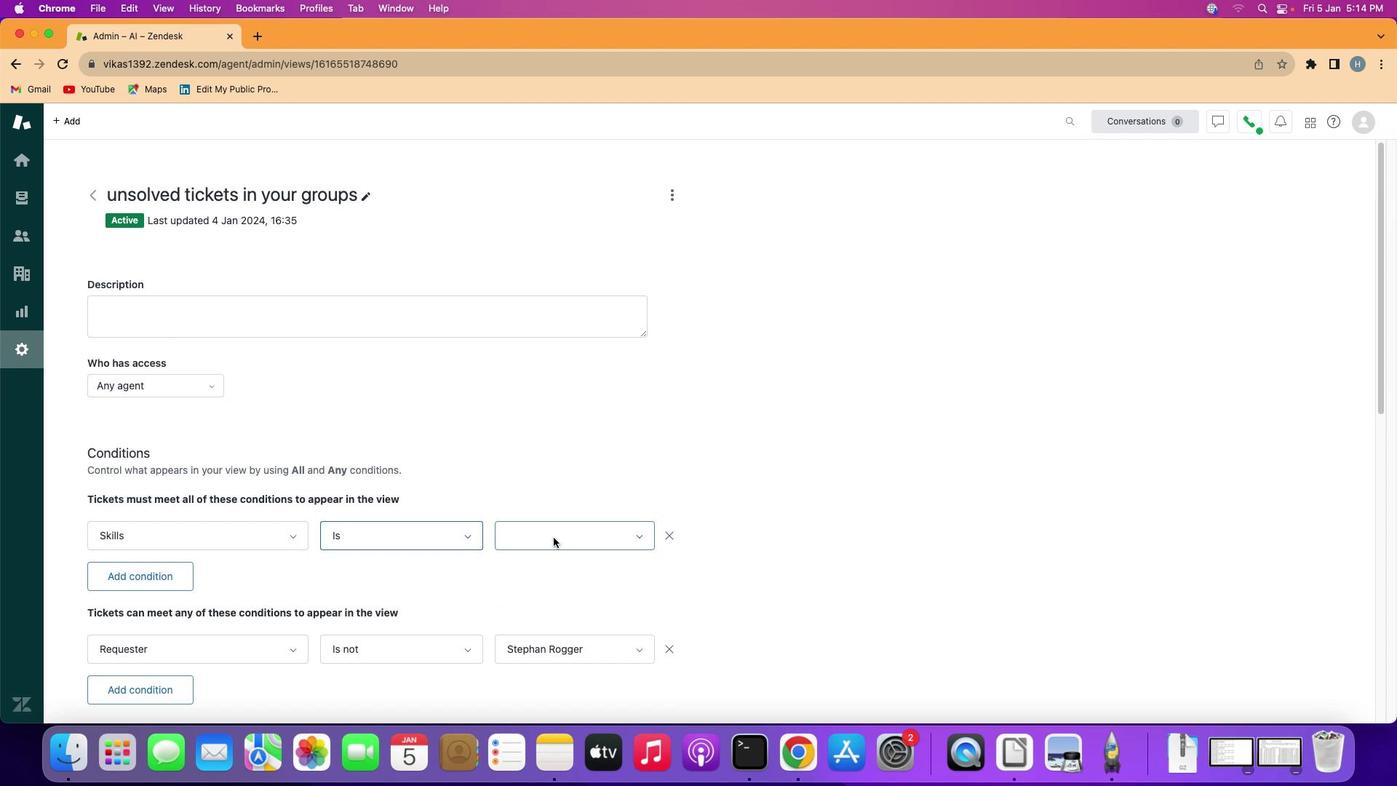 
Action: Mouse pressed left at (553, 537)
Screenshot: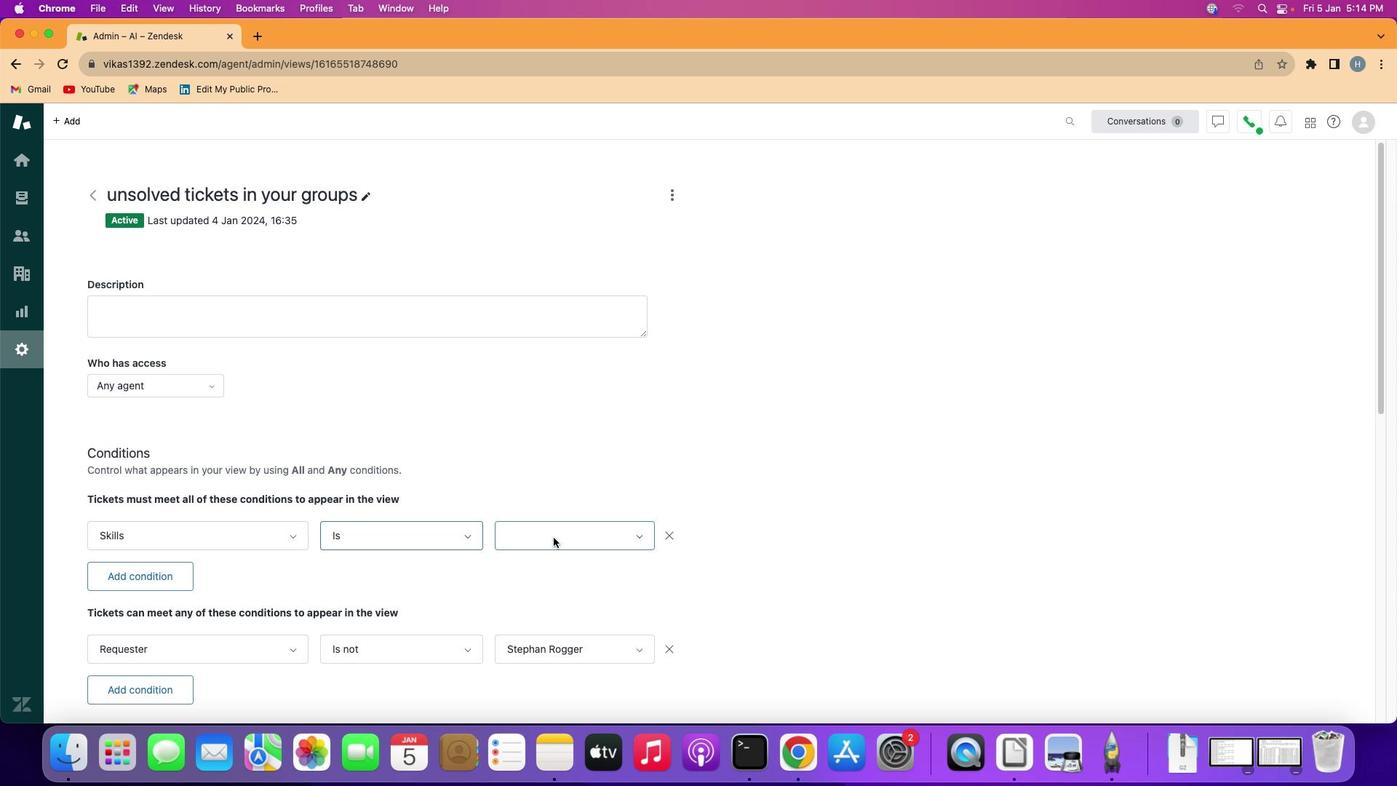 
Action: Mouse moved to (564, 573)
Screenshot: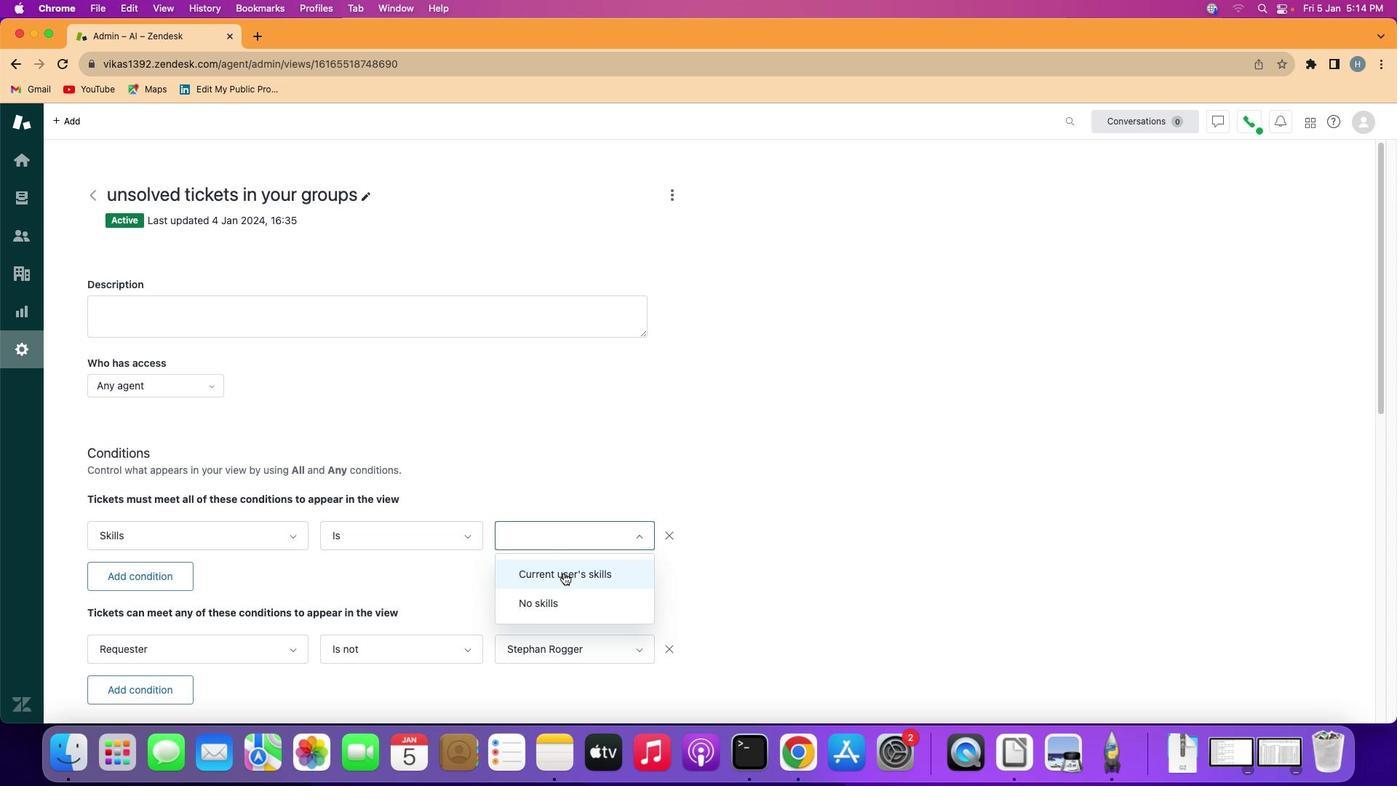 
Action: Mouse pressed left at (564, 573)
Screenshot: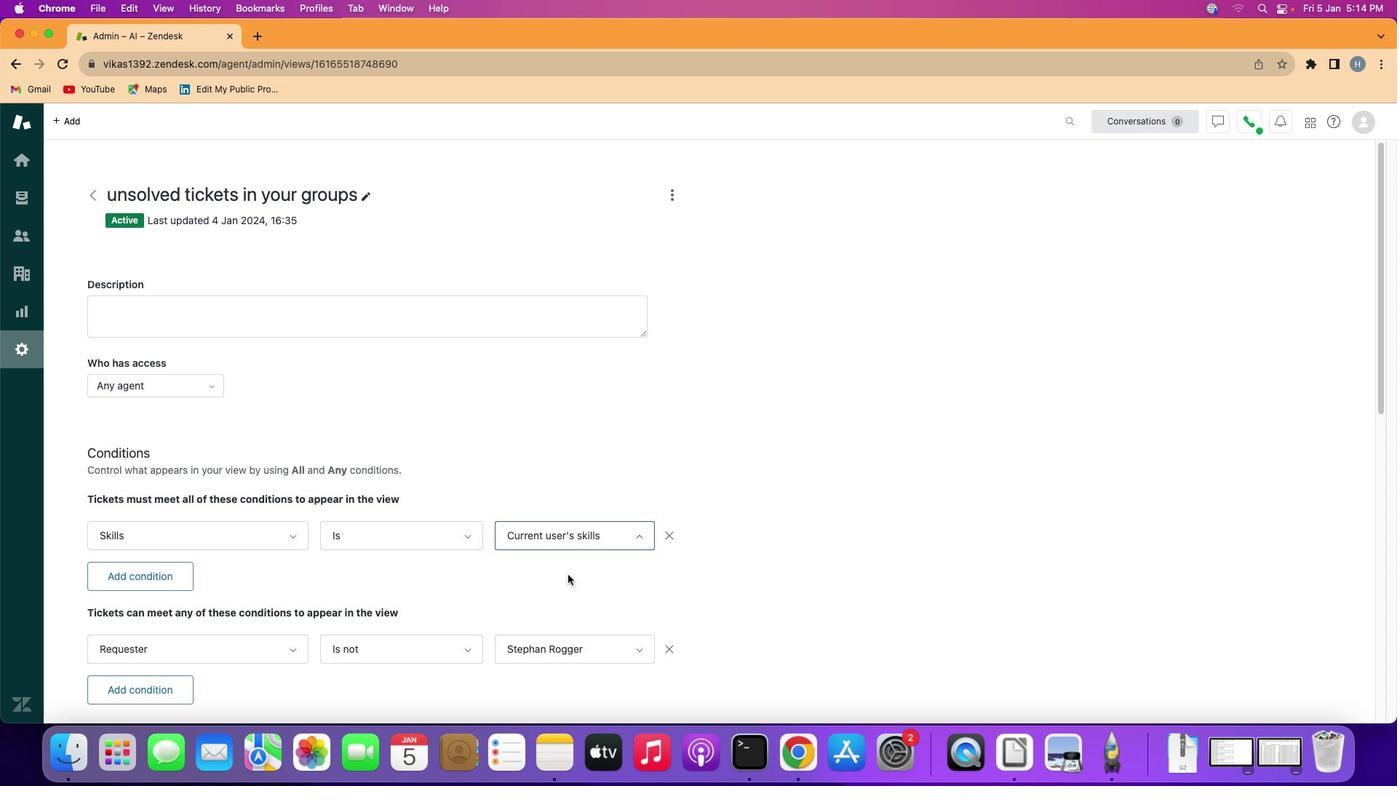 
Action: Mouse moved to (683, 579)
Screenshot: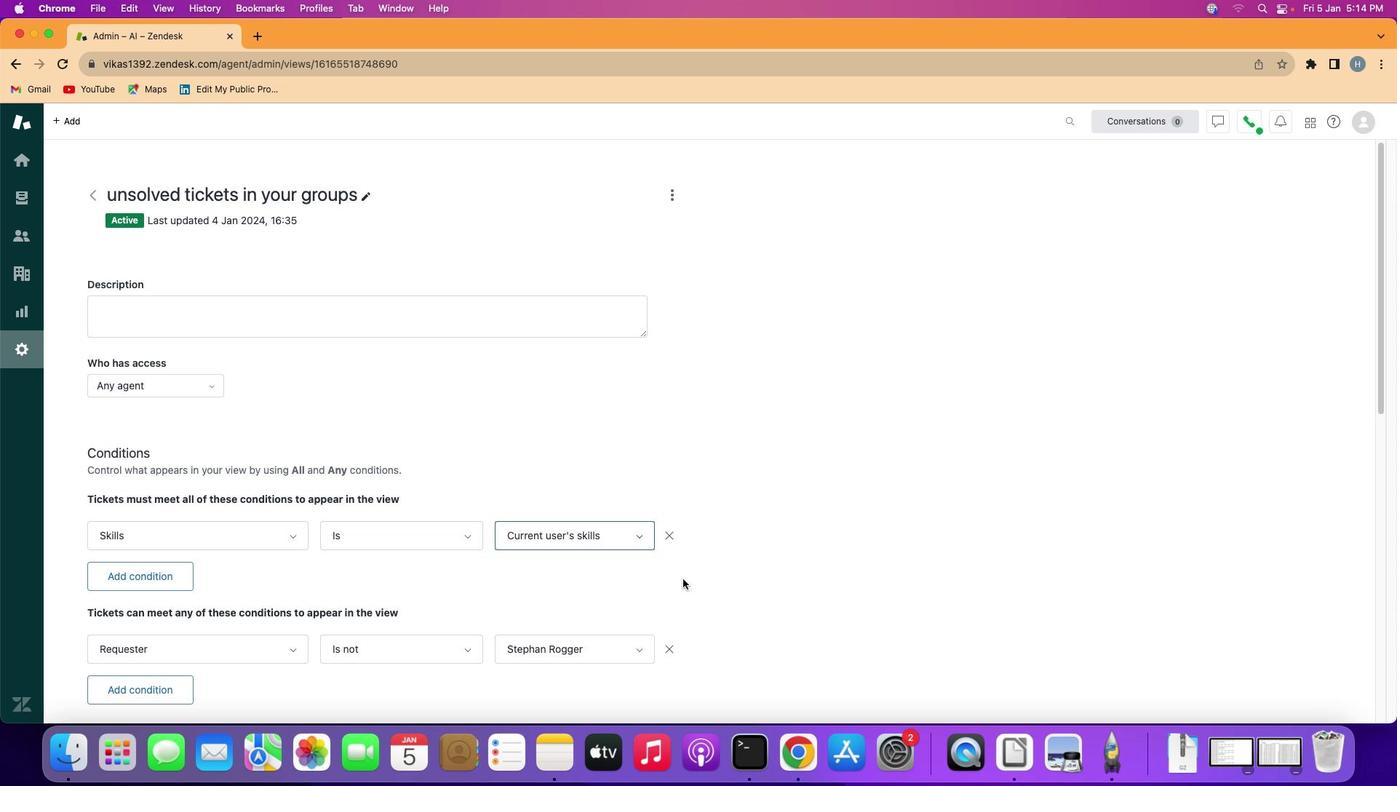 
